 Task: Check the average views per listing of fence in the last 5 years.
Action: Mouse moved to (938, 227)
Screenshot: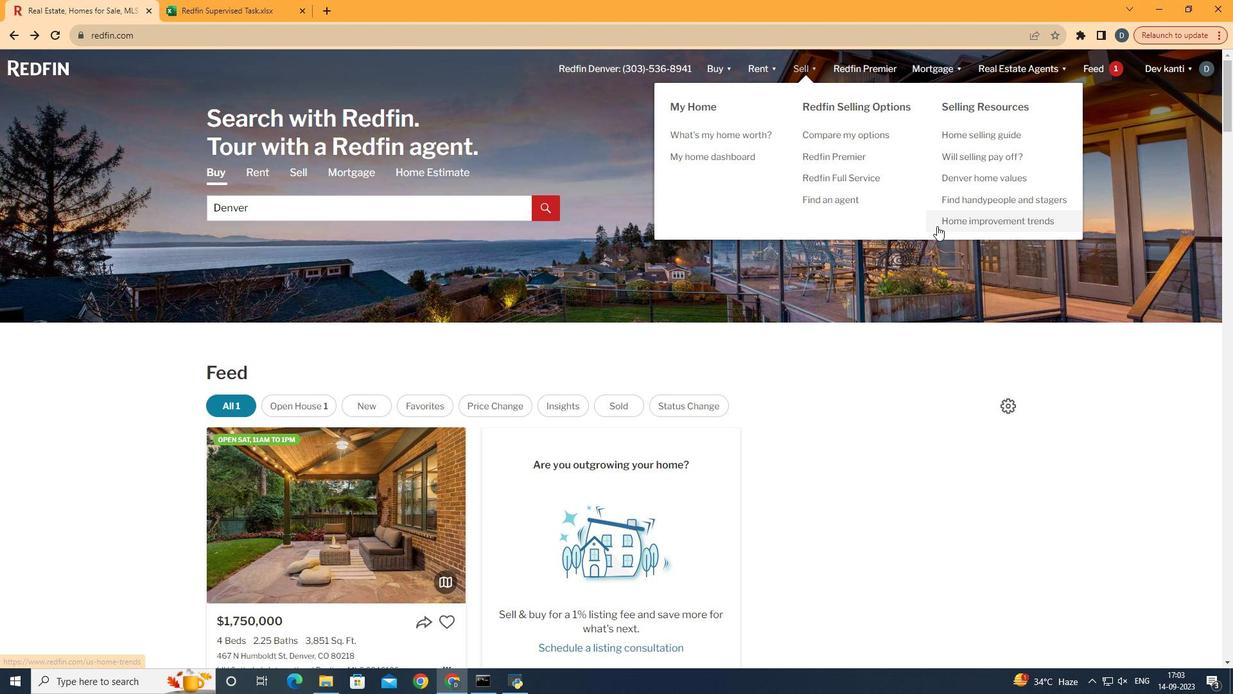 
Action: Mouse pressed left at (938, 227)
Screenshot: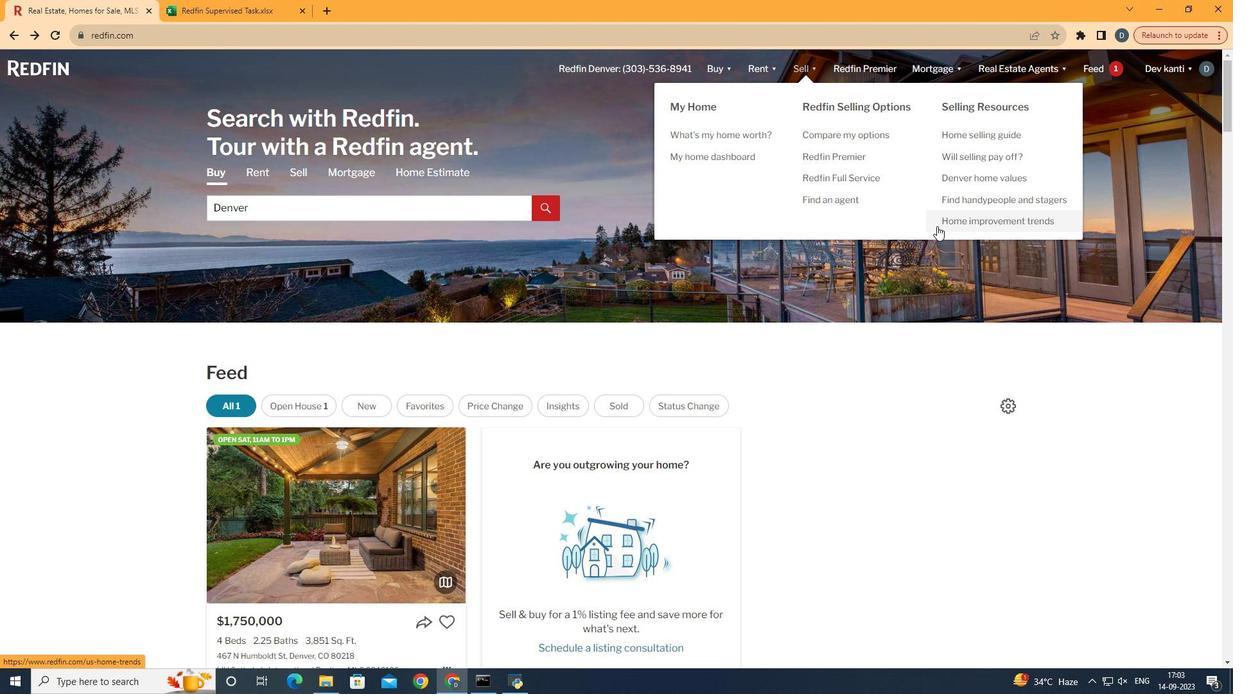 
Action: Mouse moved to (294, 245)
Screenshot: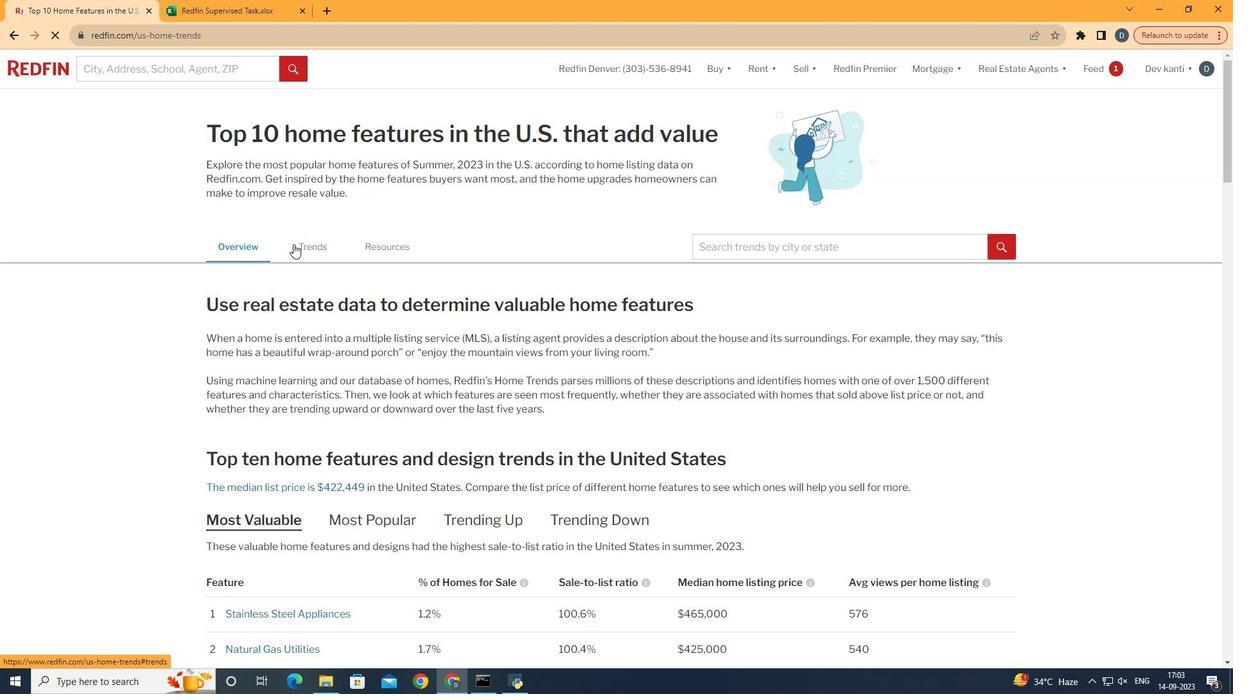 
Action: Mouse pressed left at (294, 245)
Screenshot: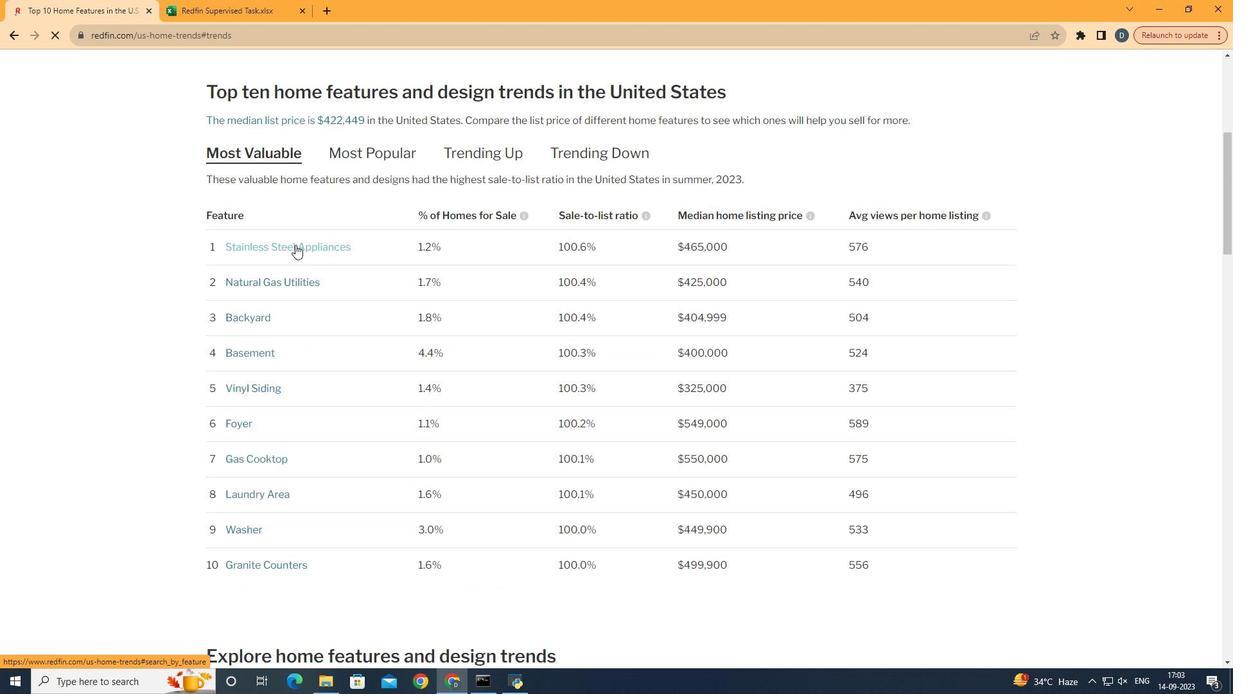 
Action: Mouse moved to (439, 343)
Screenshot: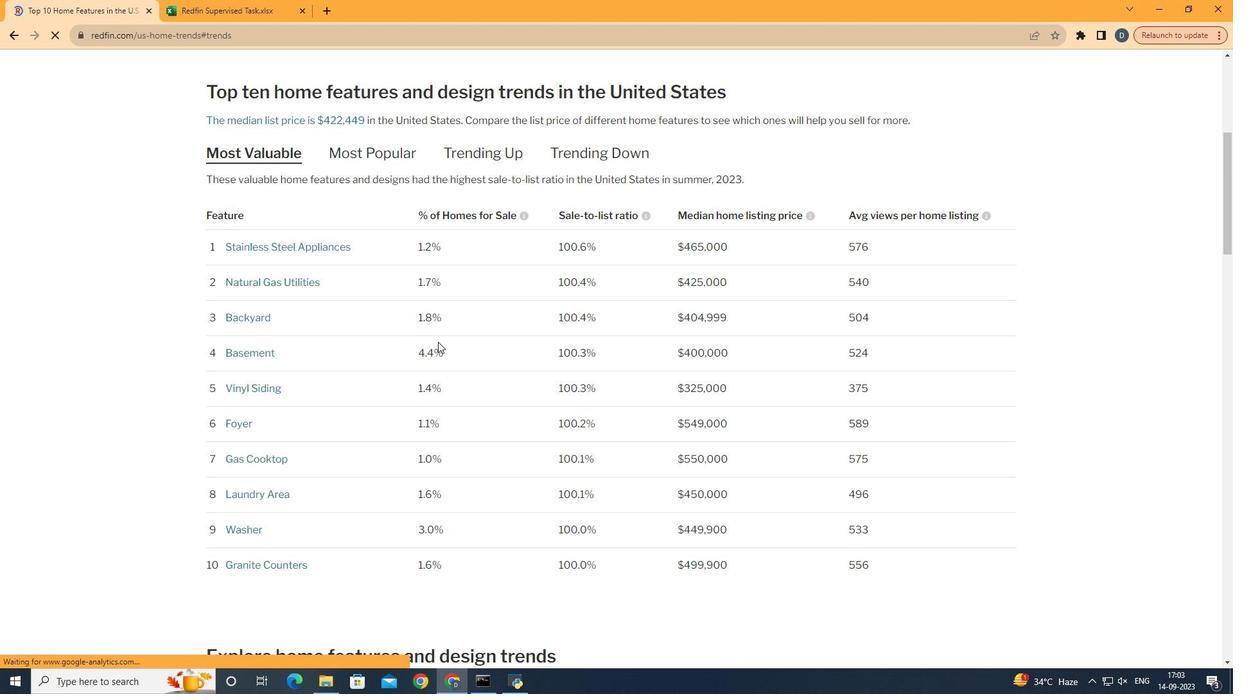 
Action: Mouse scrolled (439, 342) with delta (0, 0)
Screenshot: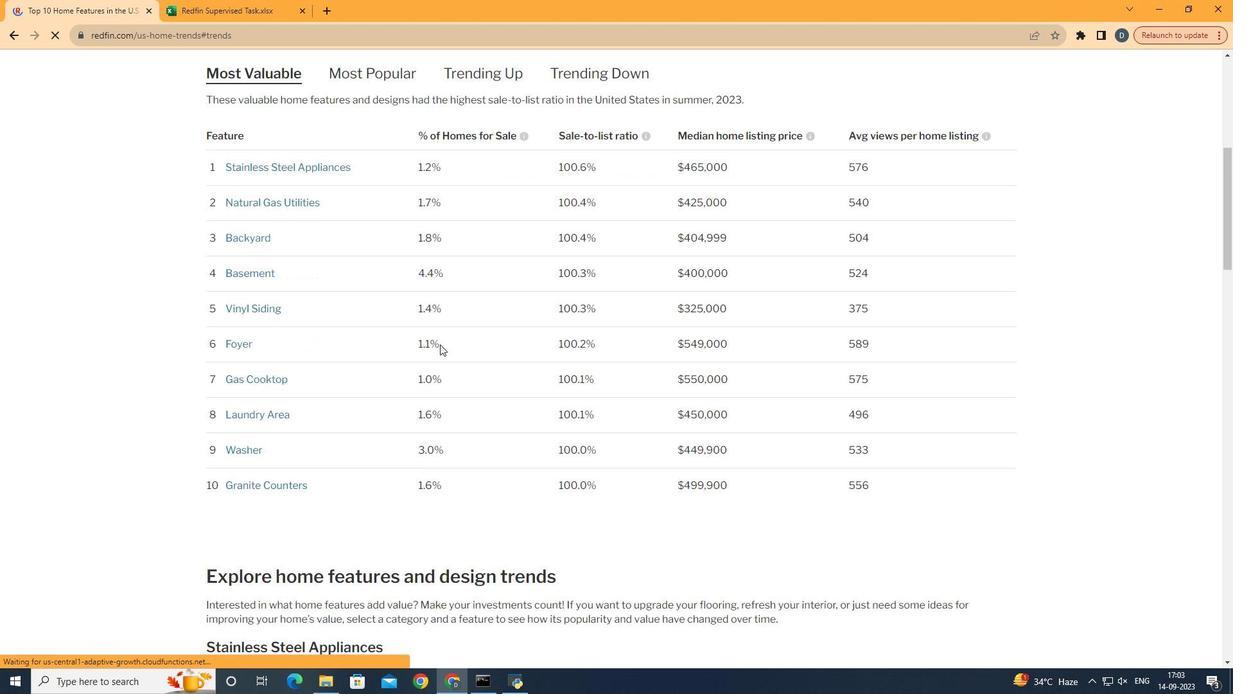 
Action: Mouse moved to (440, 343)
Screenshot: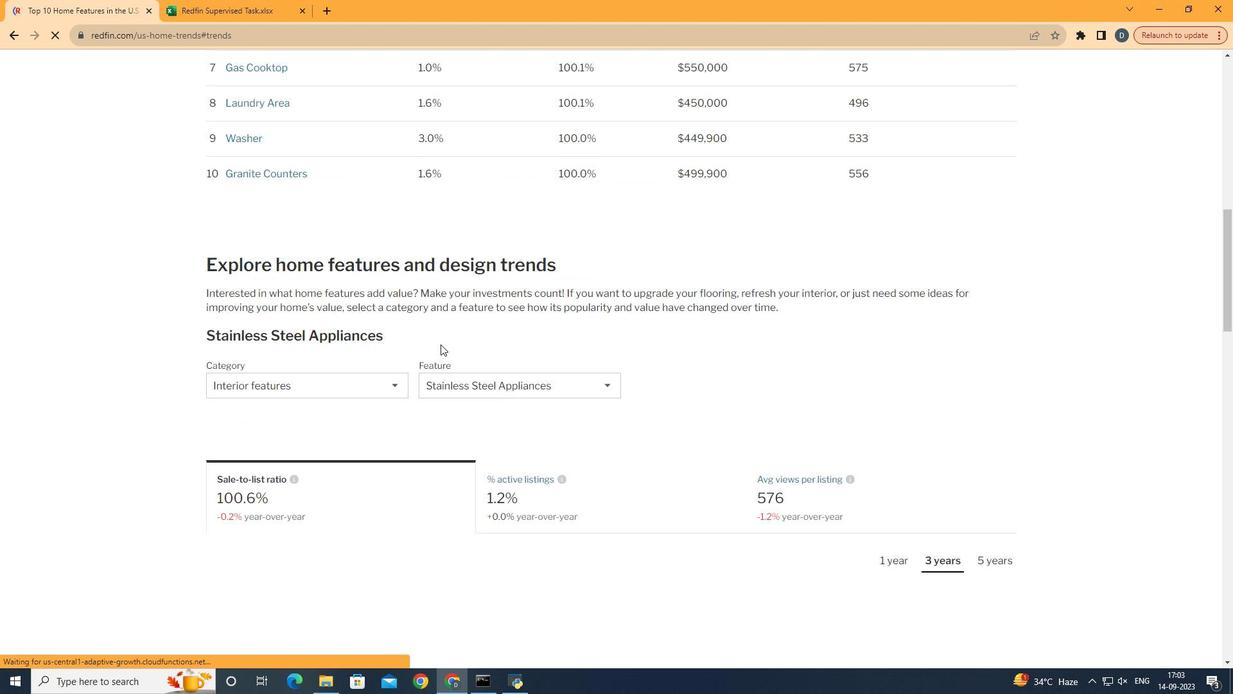 
Action: Mouse scrolled (440, 343) with delta (0, 0)
Screenshot: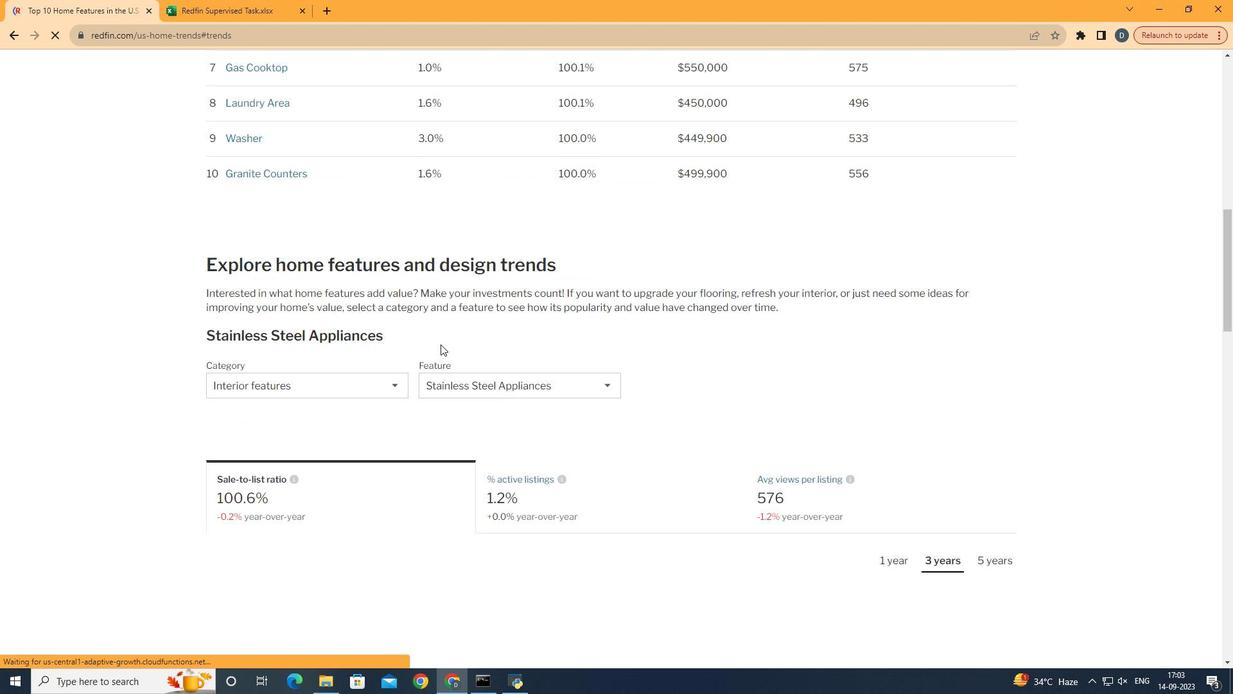 
Action: Mouse moved to (440, 345)
Screenshot: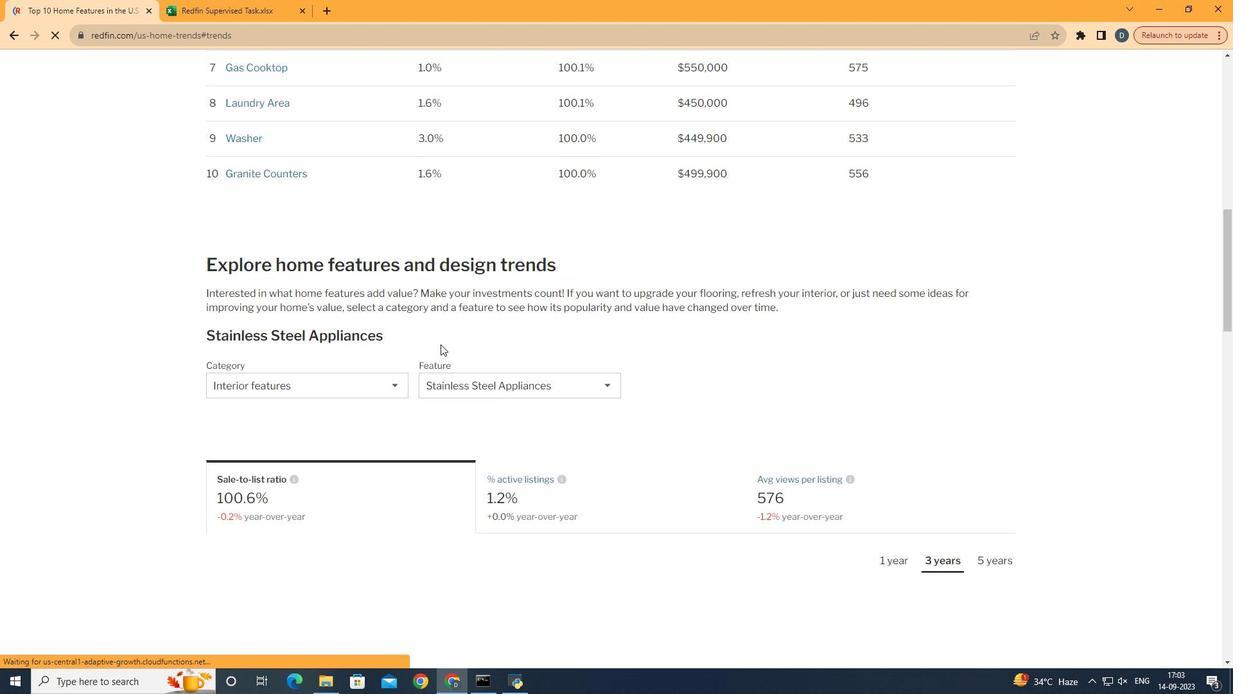 
Action: Mouse scrolled (440, 345) with delta (0, 0)
Screenshot: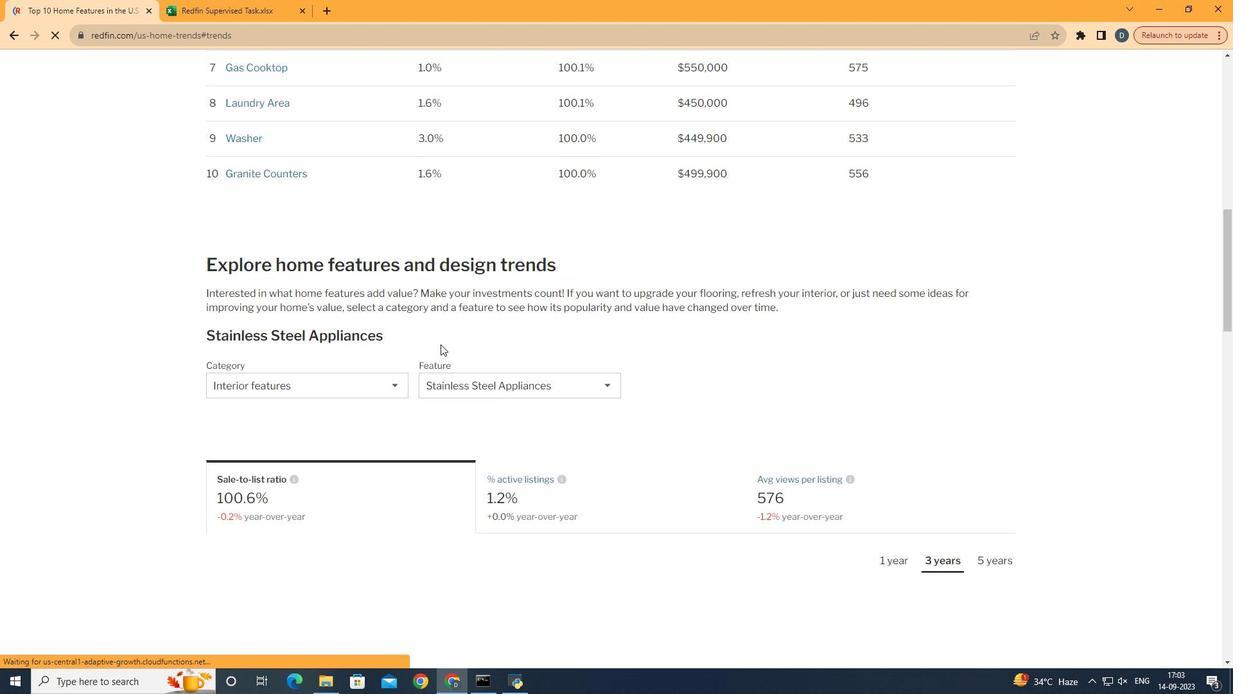 
Action: Mouse scrolled (440, 345) with delta (0, 0)
Screenshot: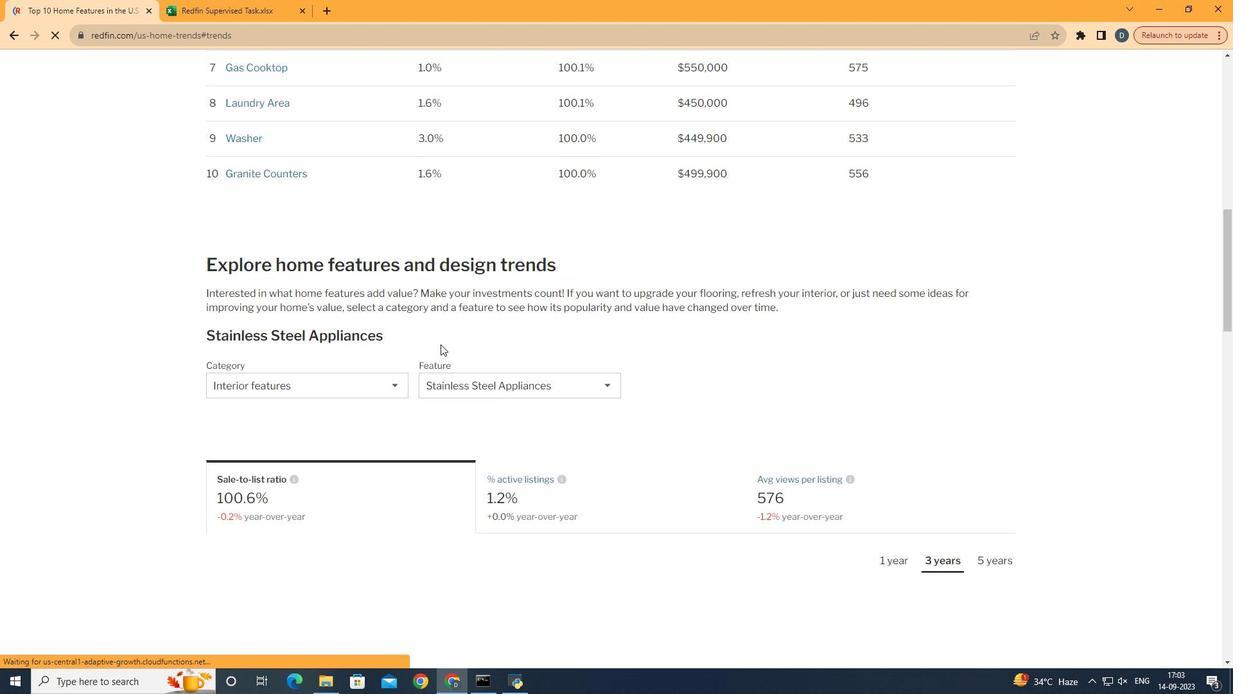 
Action: Mouse scrolled (440, 345) with delta (0, 0)
Screenshot: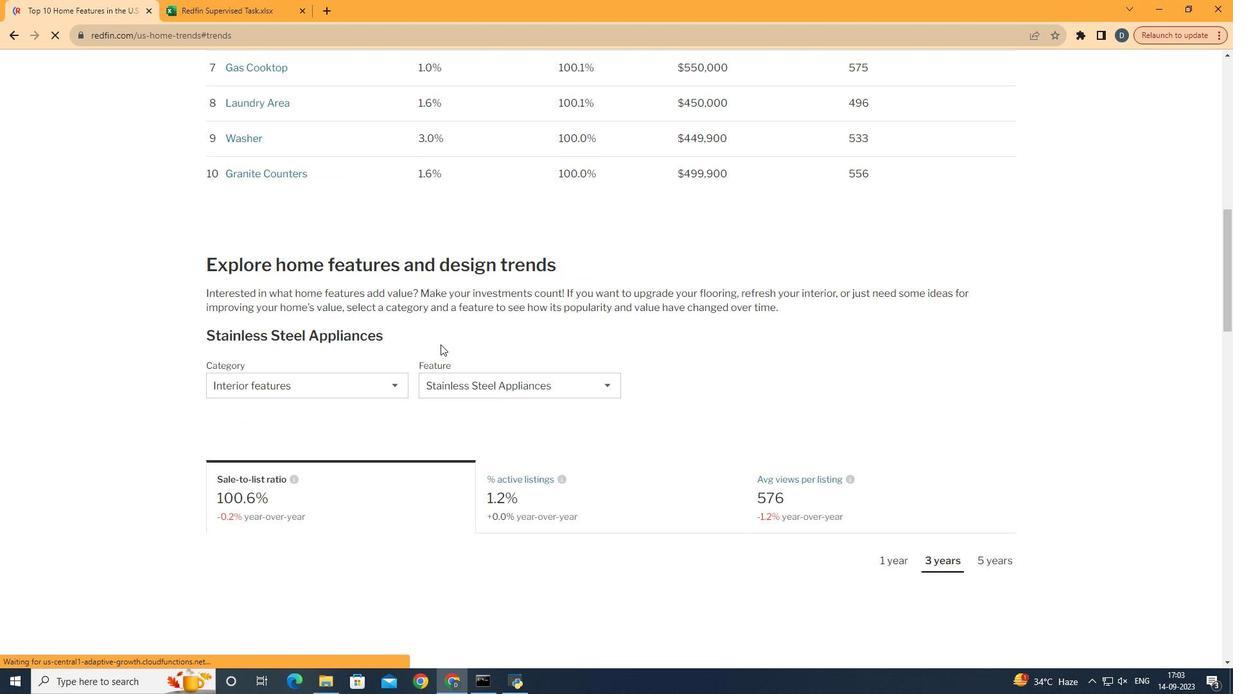 
Action: Mouse scrolled (440, 345) with delta (0, 0)
Screenshot: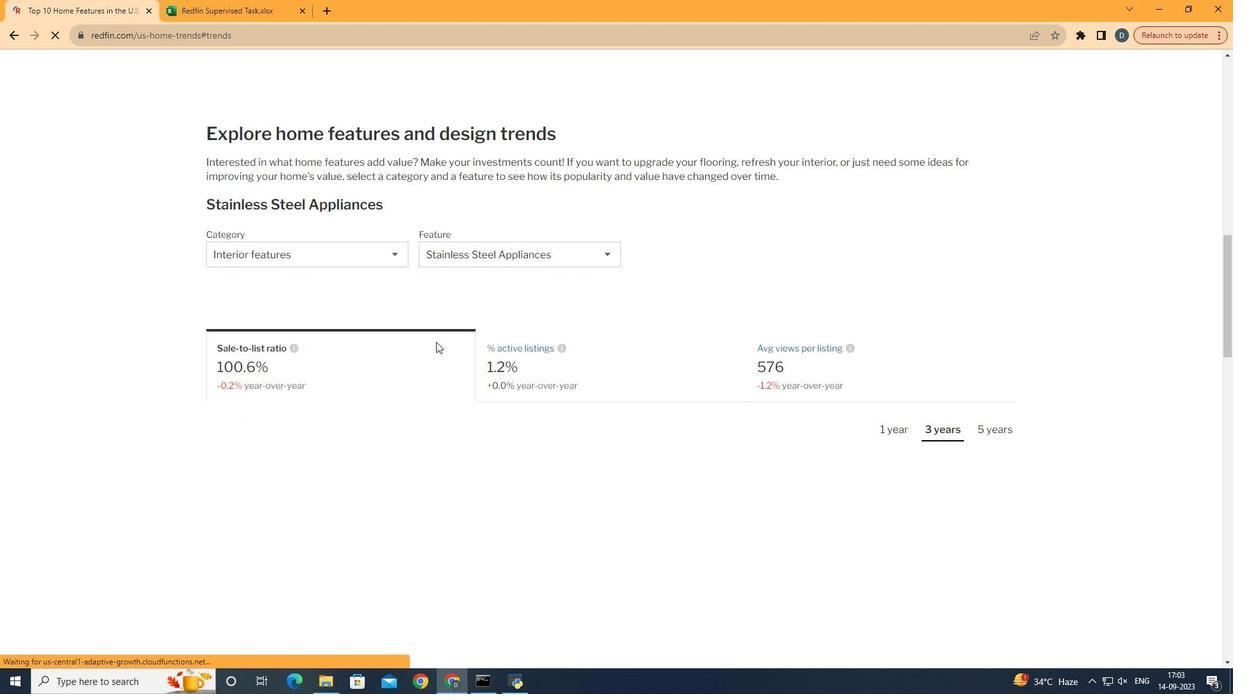 
Action: Mouse scrolled (440, 345) with delta (0, 0)
Screenshot: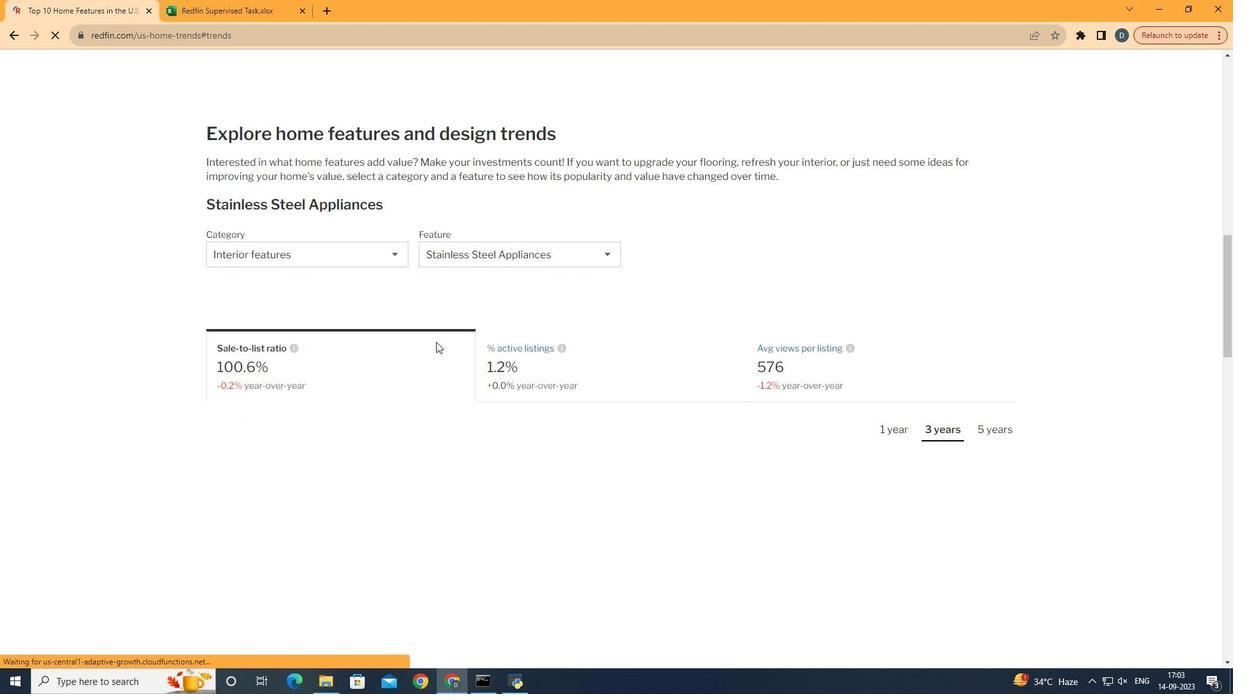 
Action: Mouse scrolled (440, 345) with delta (0, 0)
Screenshot: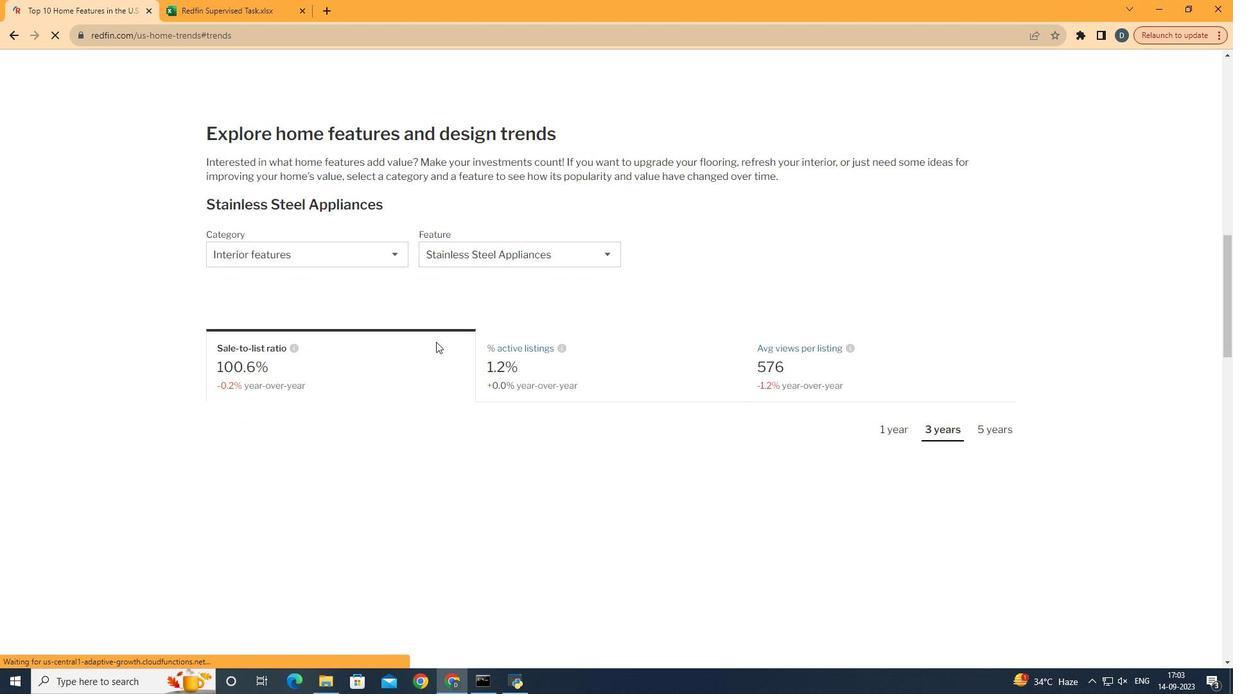 
Action: Mouse moved to (442, 345)
Screenshot: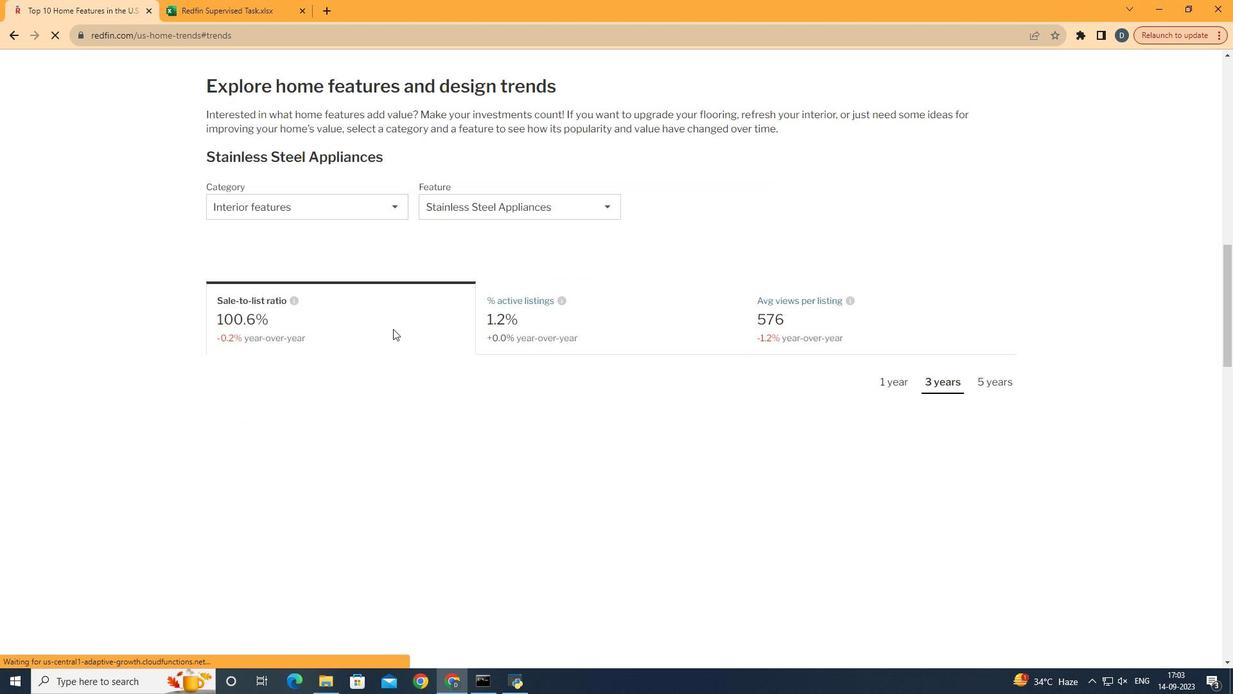 
Action: Mouse scrolled (442, 345) with delta (0, 0)
Screenshot: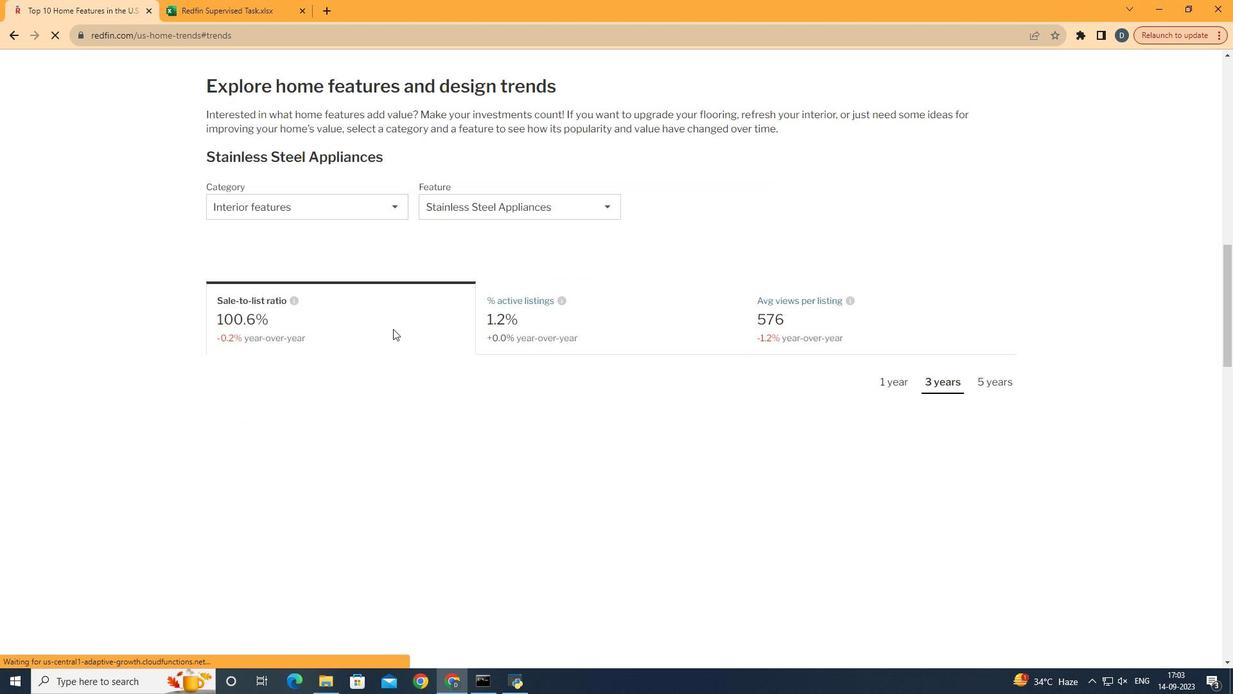 
Action: Mouse moved to (377, 247)
Screenshot: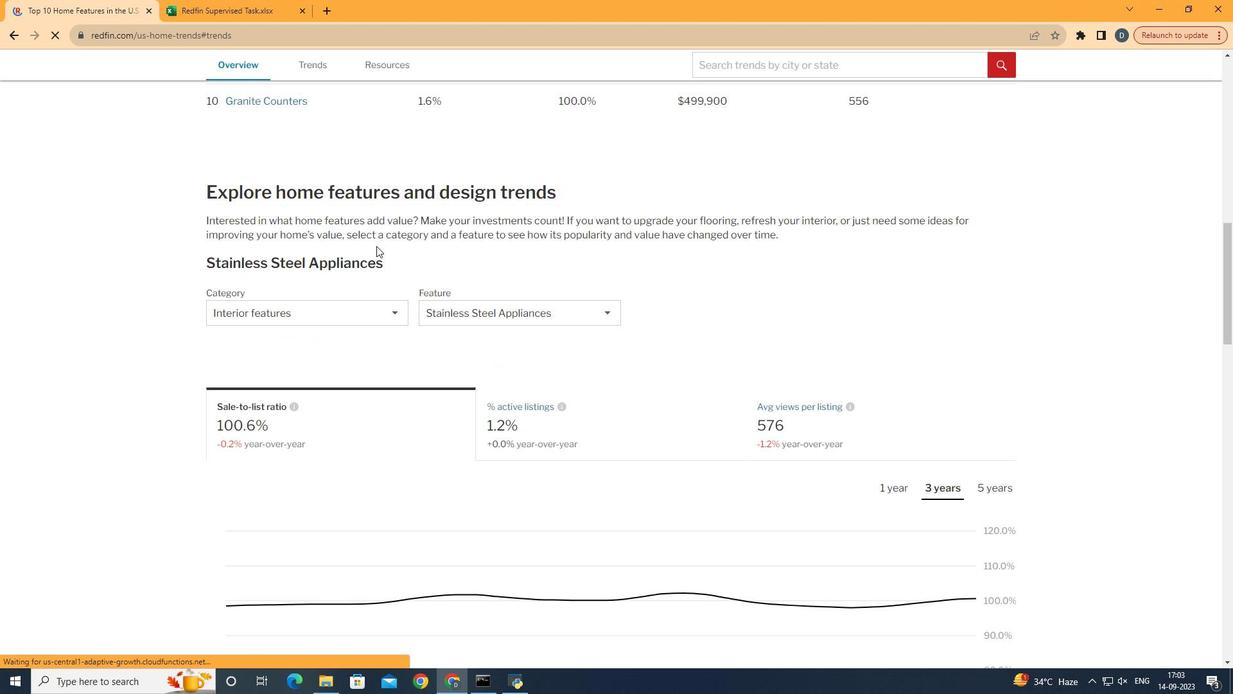 
Action: Mouse scrolled (377, 246) with delta (0, 0)
Screenshot: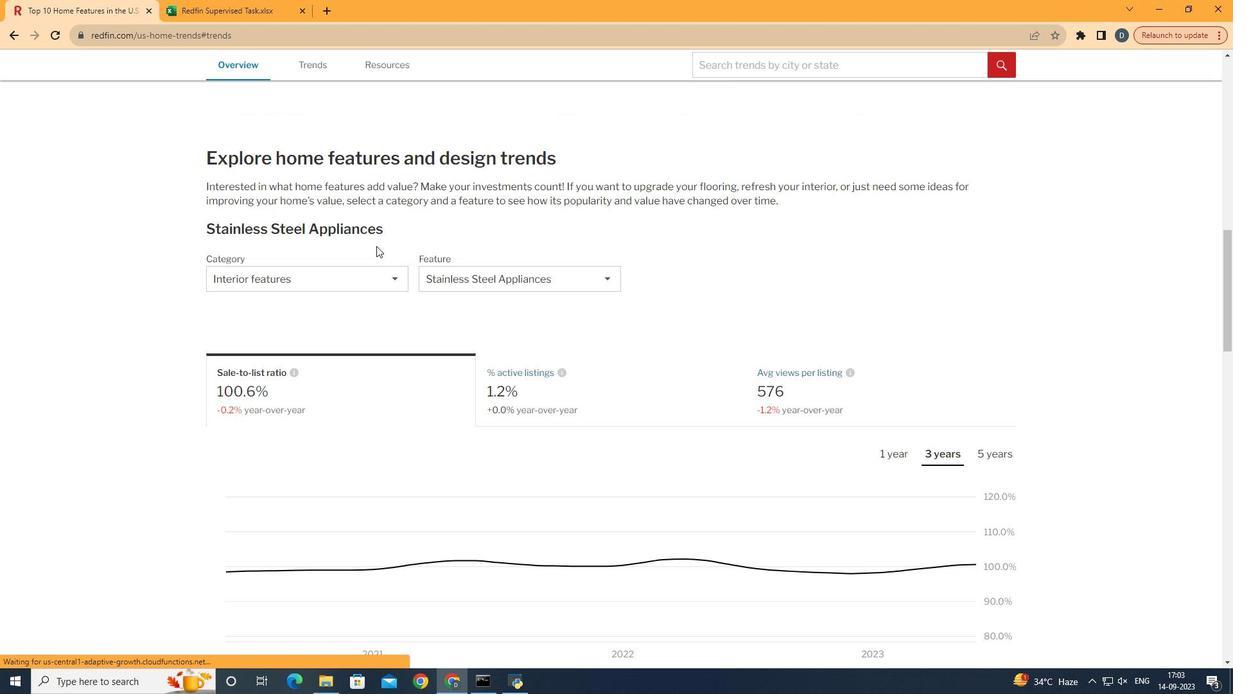 
Action: Mouse scrolled (377, 246) with delta (0, 0)
Screenshot: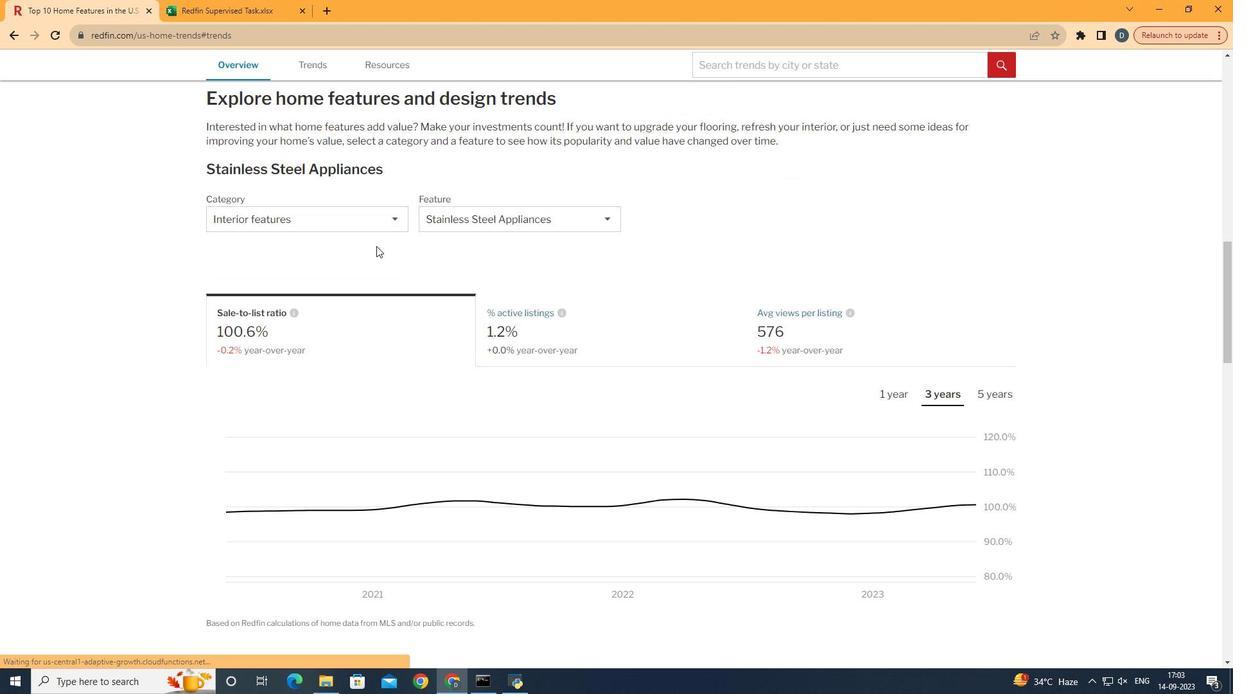 
Action: Mouse moved to (374, 260)
Screenshot: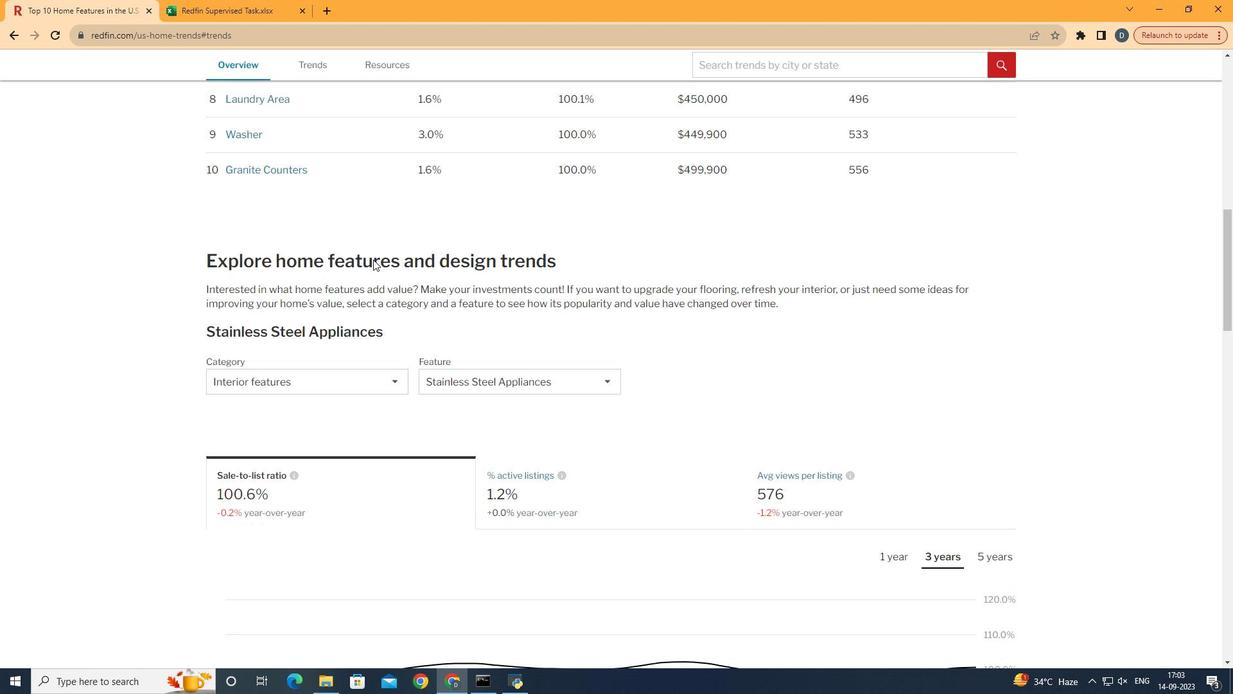 
Action: Mouse scrolled (374, 260) with delta (0, 0)
Screenshot: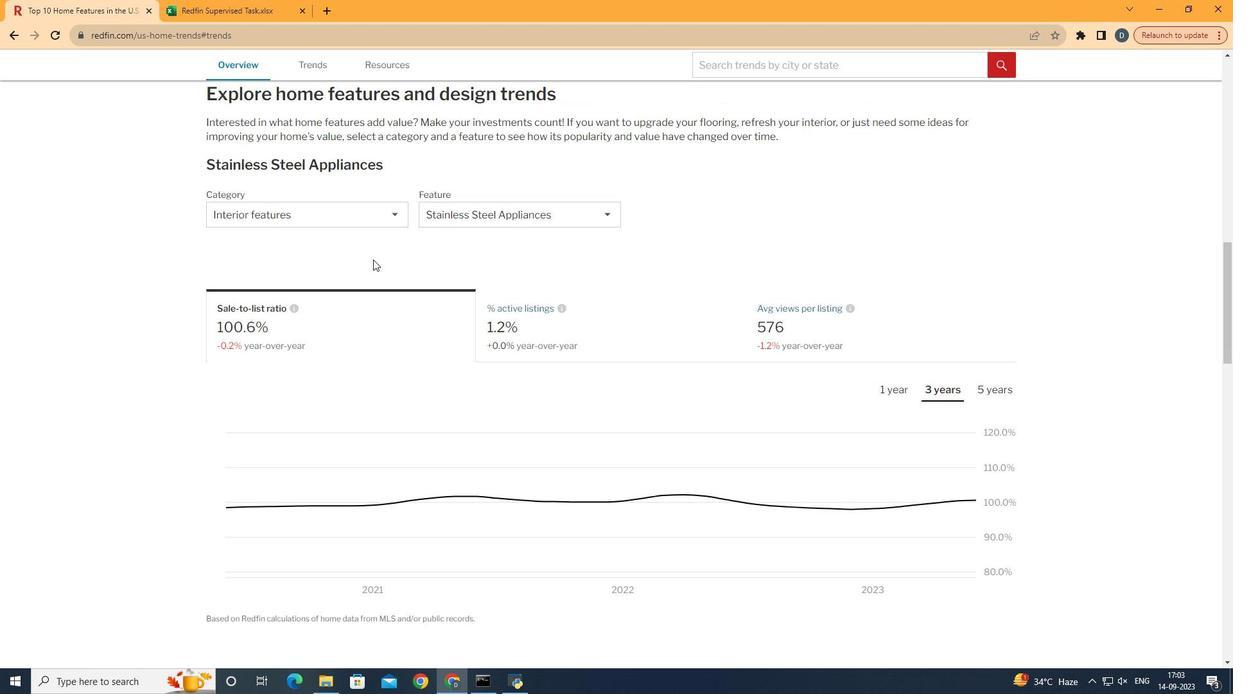 
Action: Mouse scrolled (374, 260) with delta (0, 0)
Screenshot: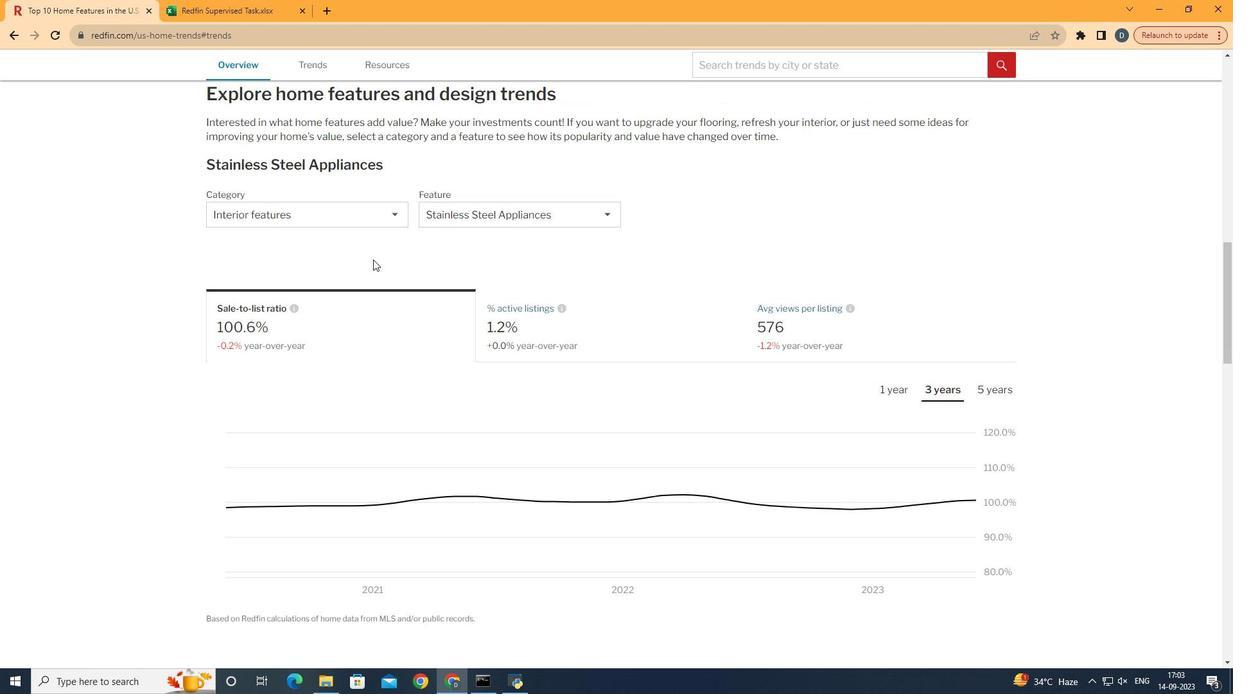 
Action: Mouse scrolled (374, 260) with delta (0, 0)
Screenshot: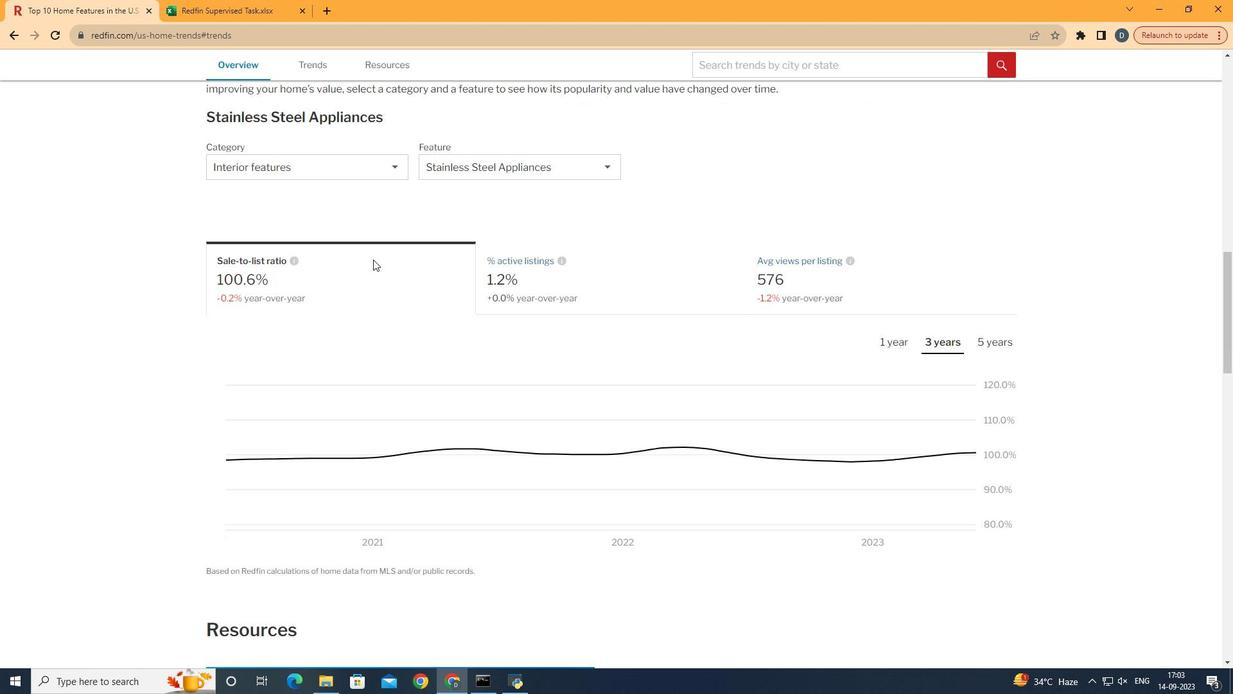 
Action: Mouse scrolled (374, 260) with delta (0, 0)
Screenshot: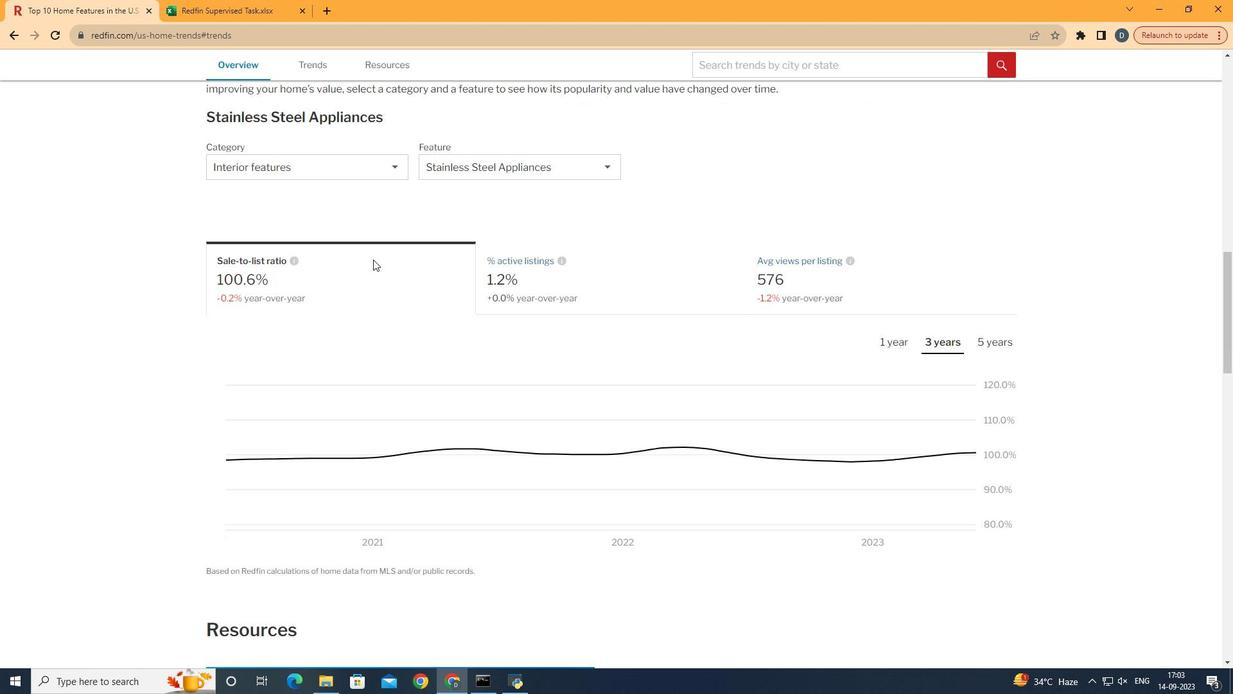 
Action: Mouse moved to (398, 180)
Screenshot: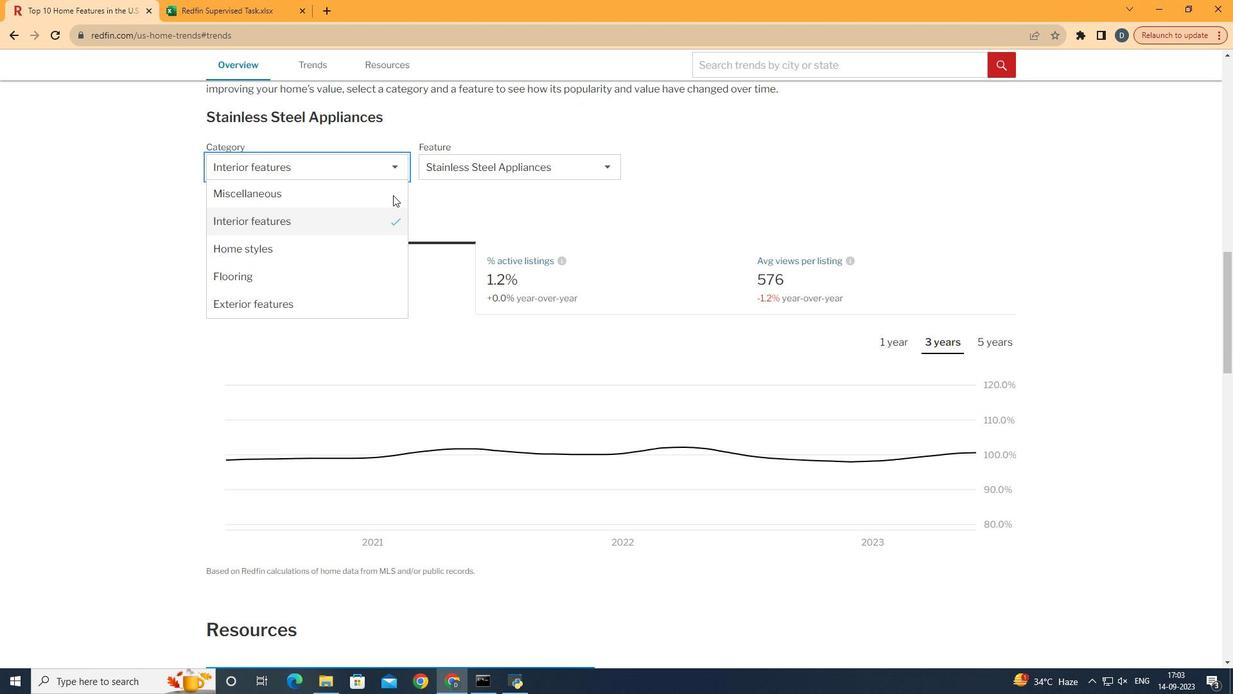 
Action: Mouse pressed left at (398, 180)
Screenshot: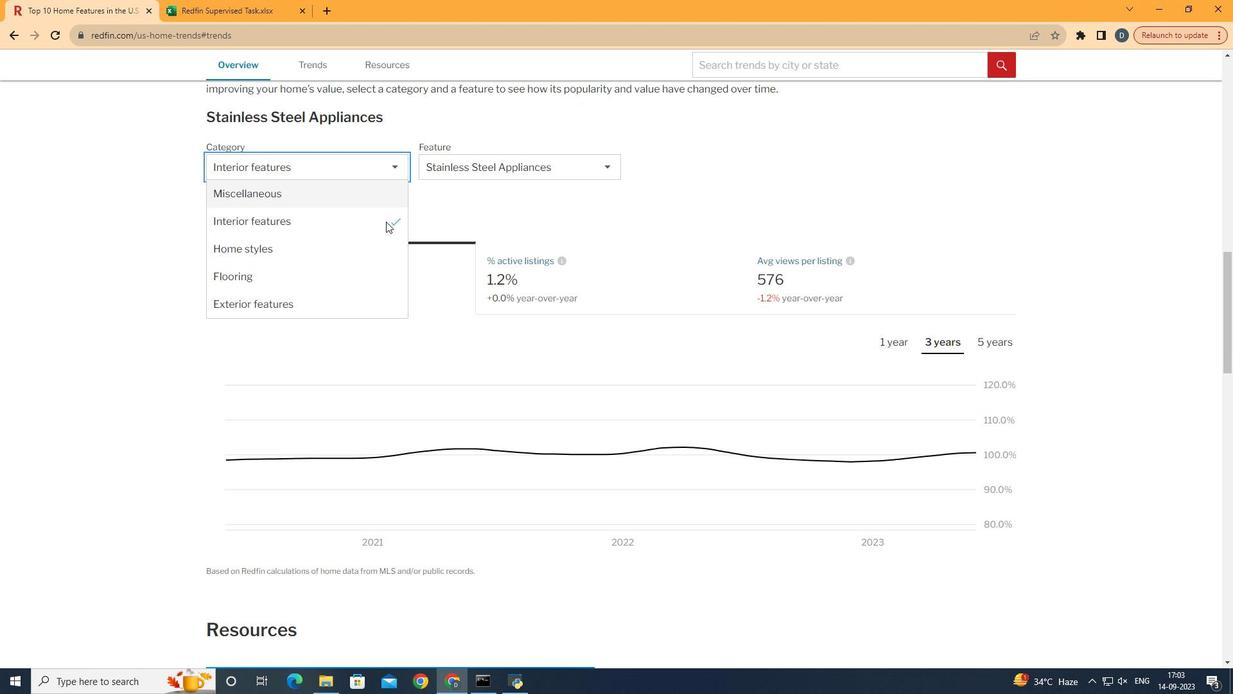 
Action: Mouse moved to (358, 308)
Screenshot: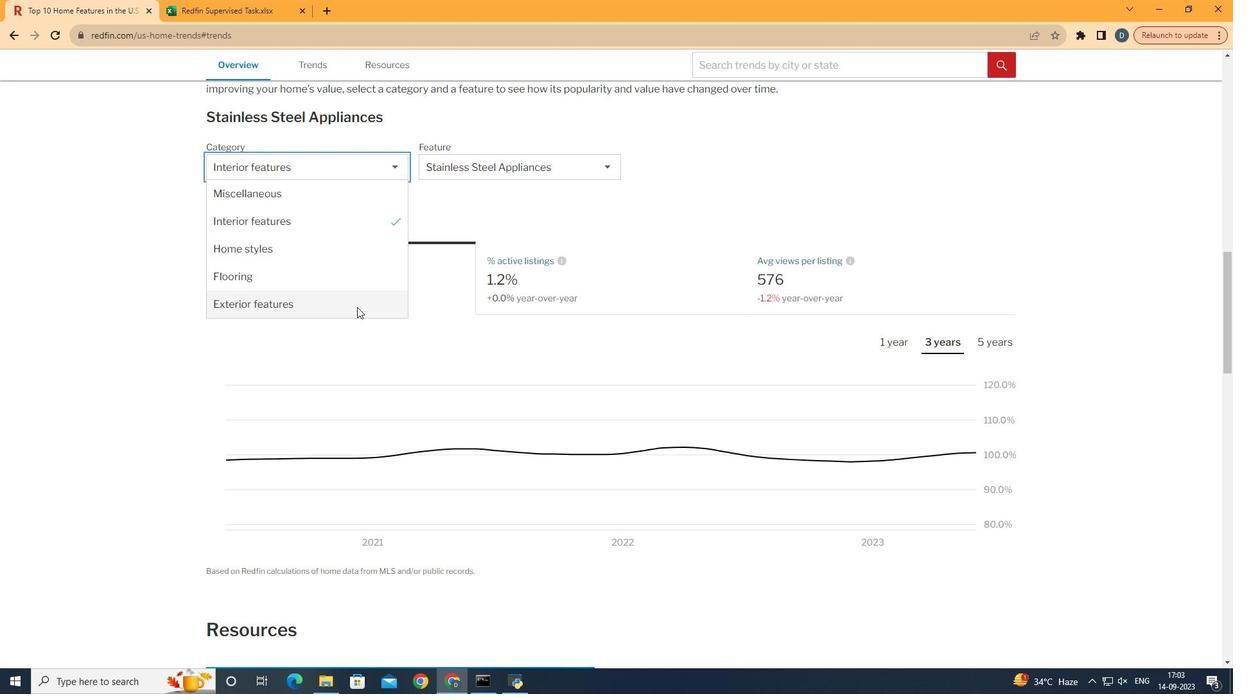 
Action: Mouse pressed left at (358, 308)
Screenshot: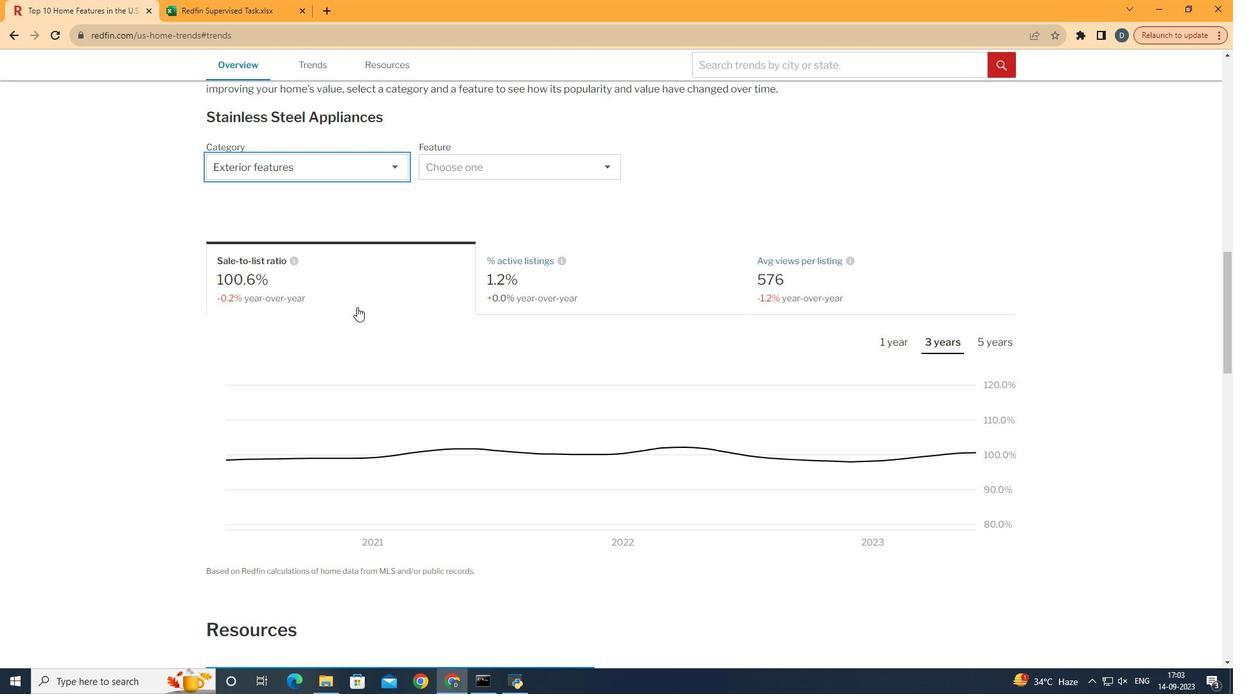 
Action: Mouse moved to (552, 155)
Screenshot: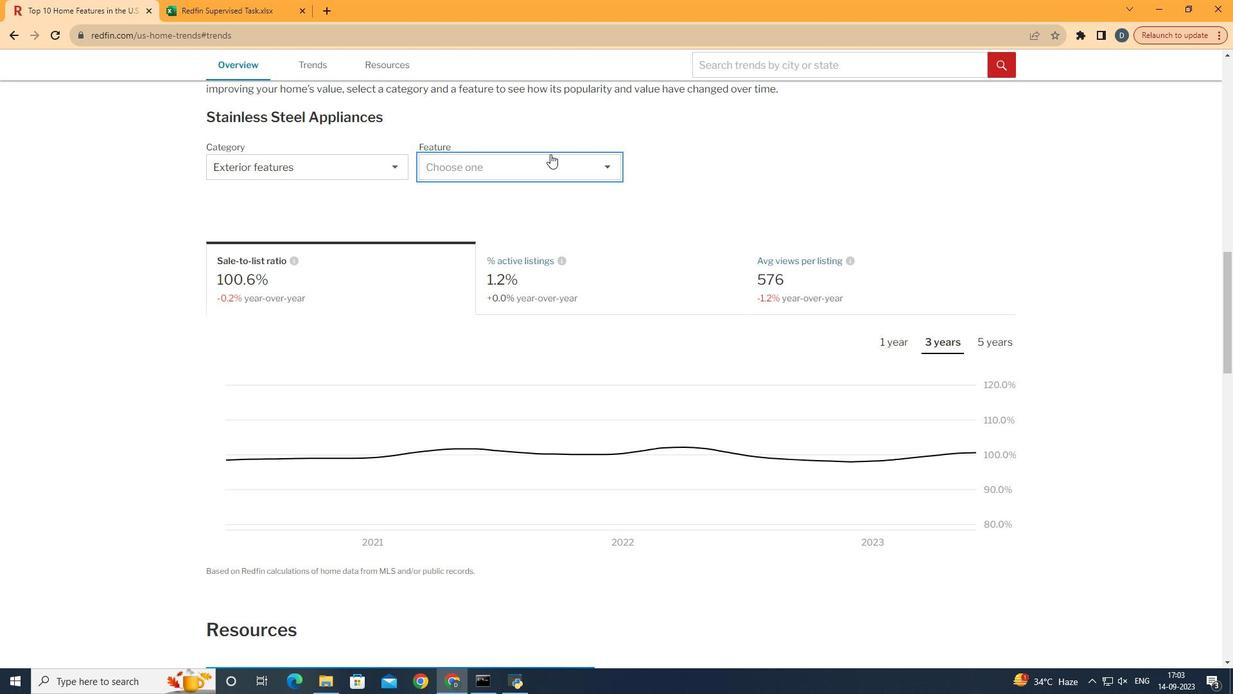 
Action: Mouse pressed left at (552, 155)
Screenshot: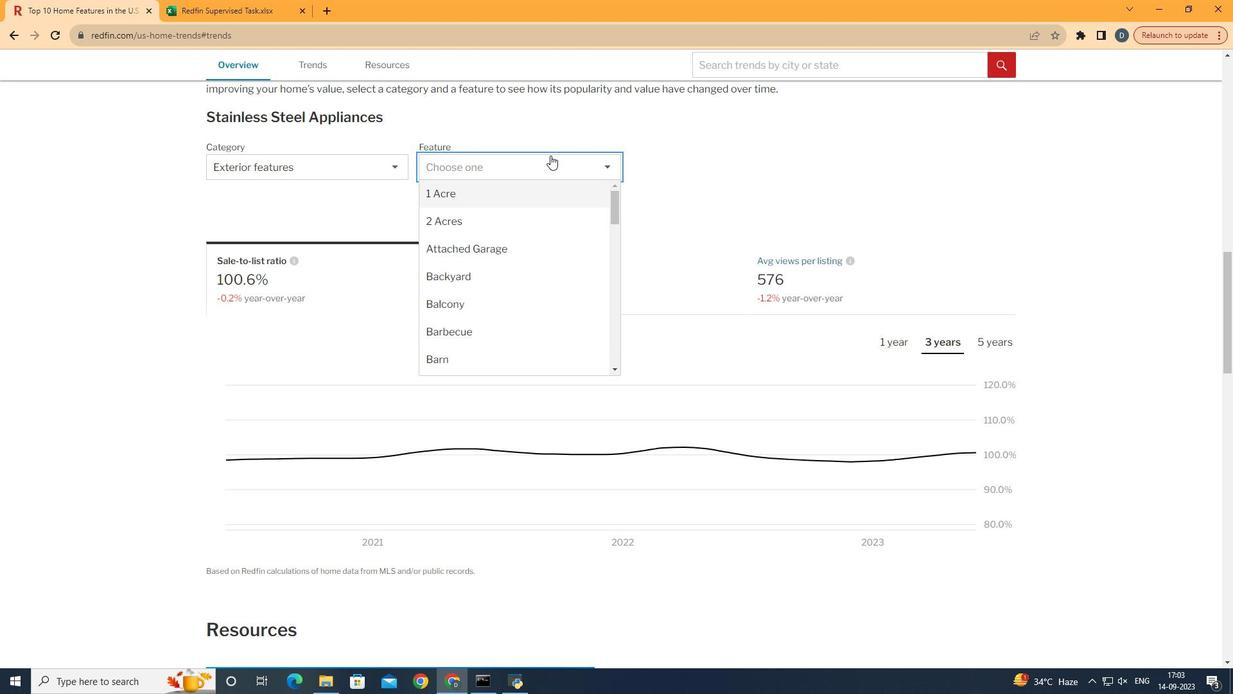 
Action: Mouse moved to (506, 327)
Screenshot: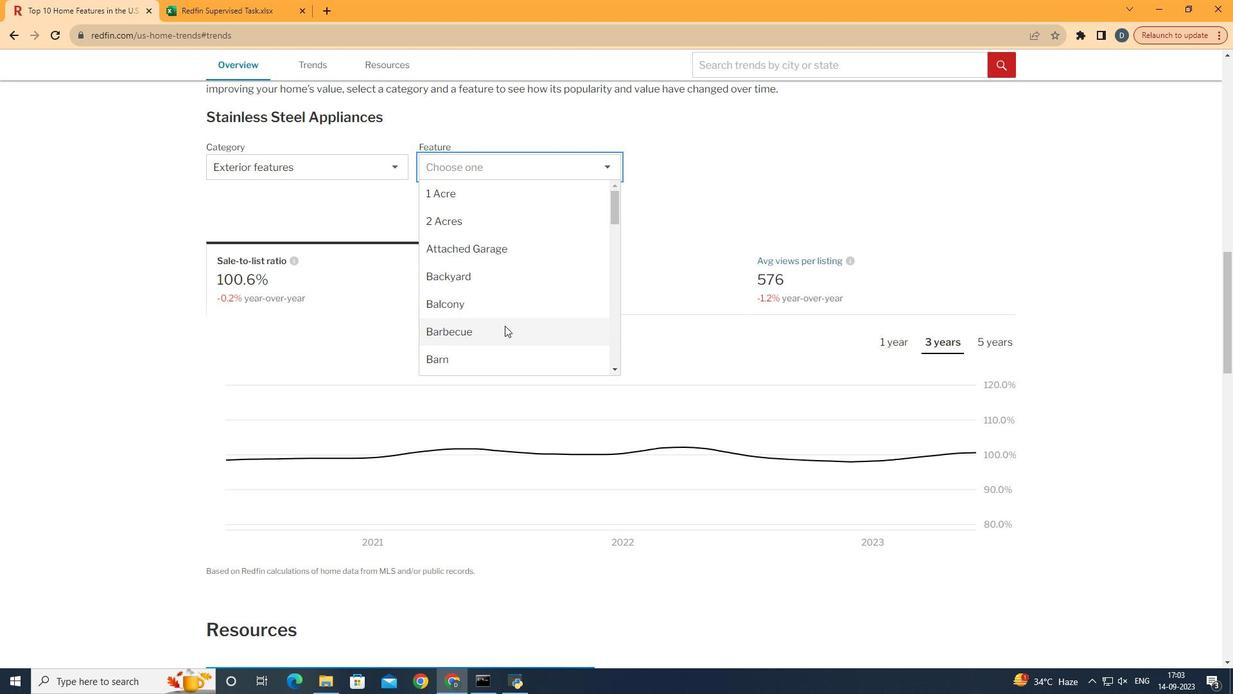 
Action: Mouse scrolled (506, 326) with delta (0, 0)
Screenshot: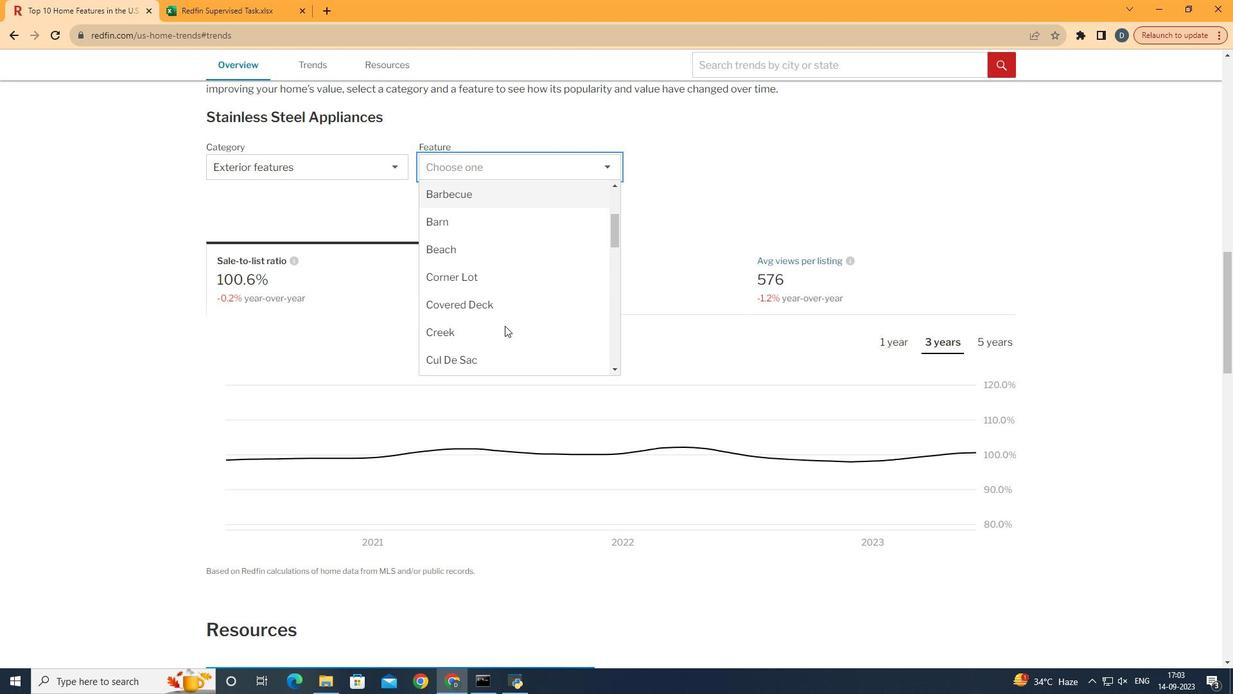 
Action: Mouse scrolled (506, 326) with delta (0, 0)
Screenshot: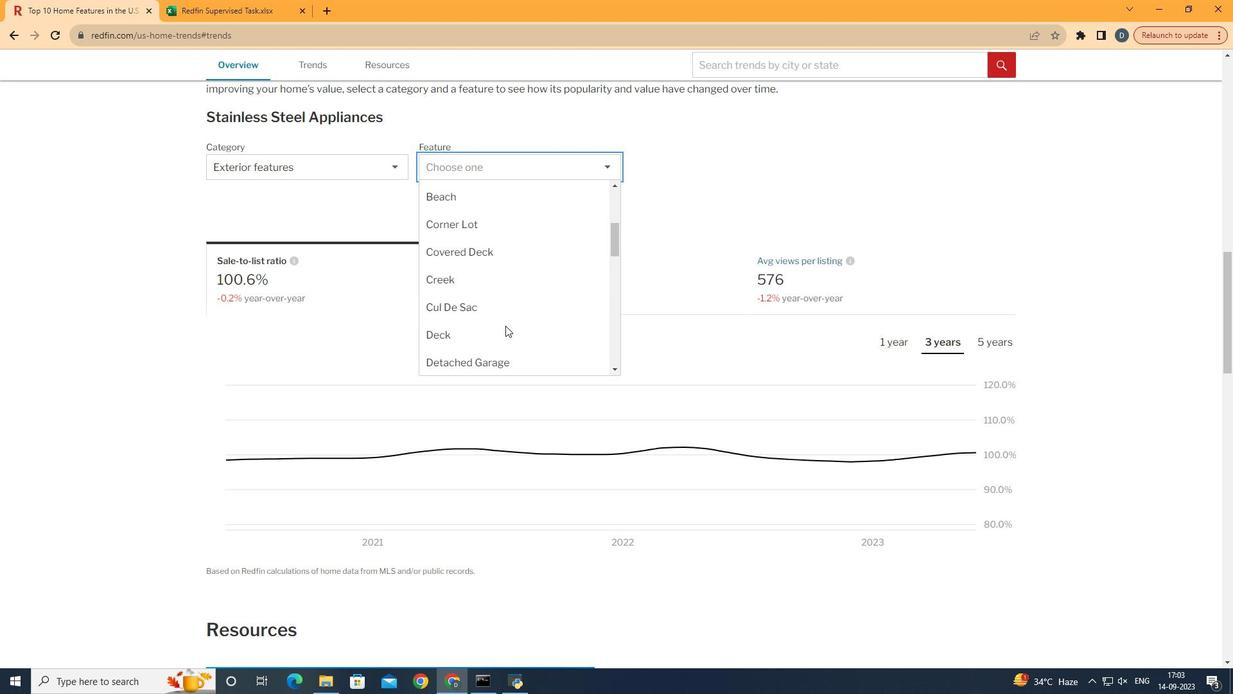 
Action: Mouse scrolled (506, 326) with delta (0, 0)
Screenshot: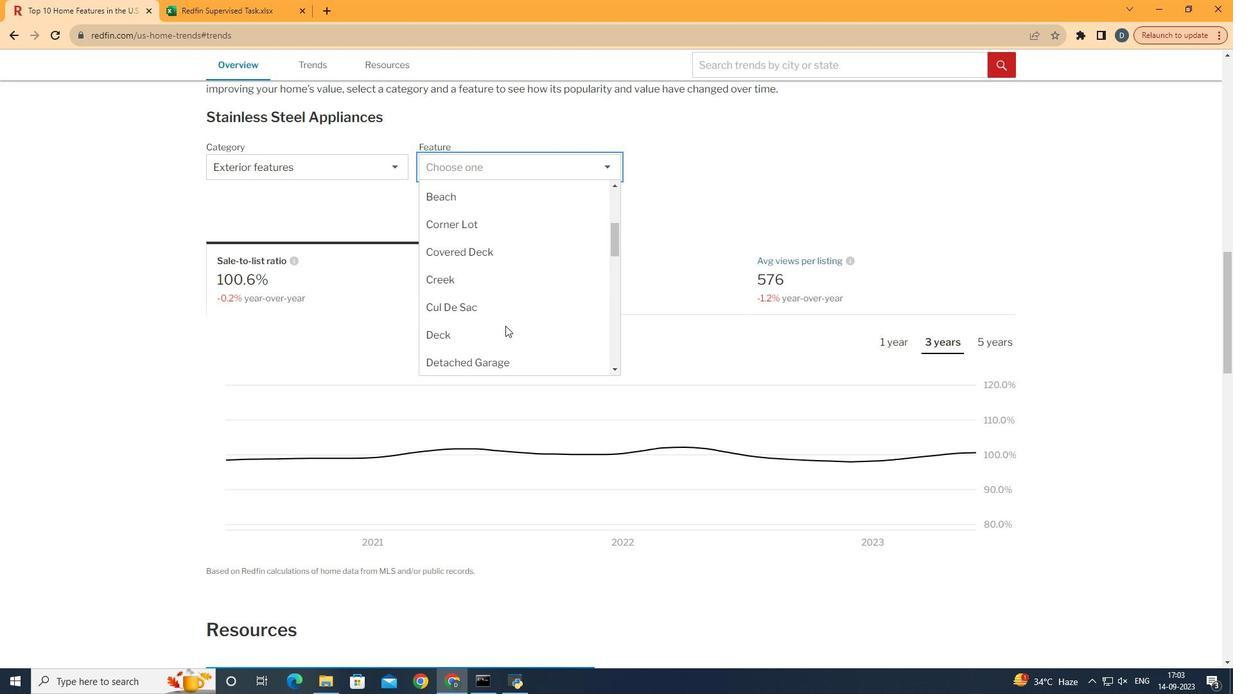 
Action: Mouse moved to (534, 271)
Screenshot: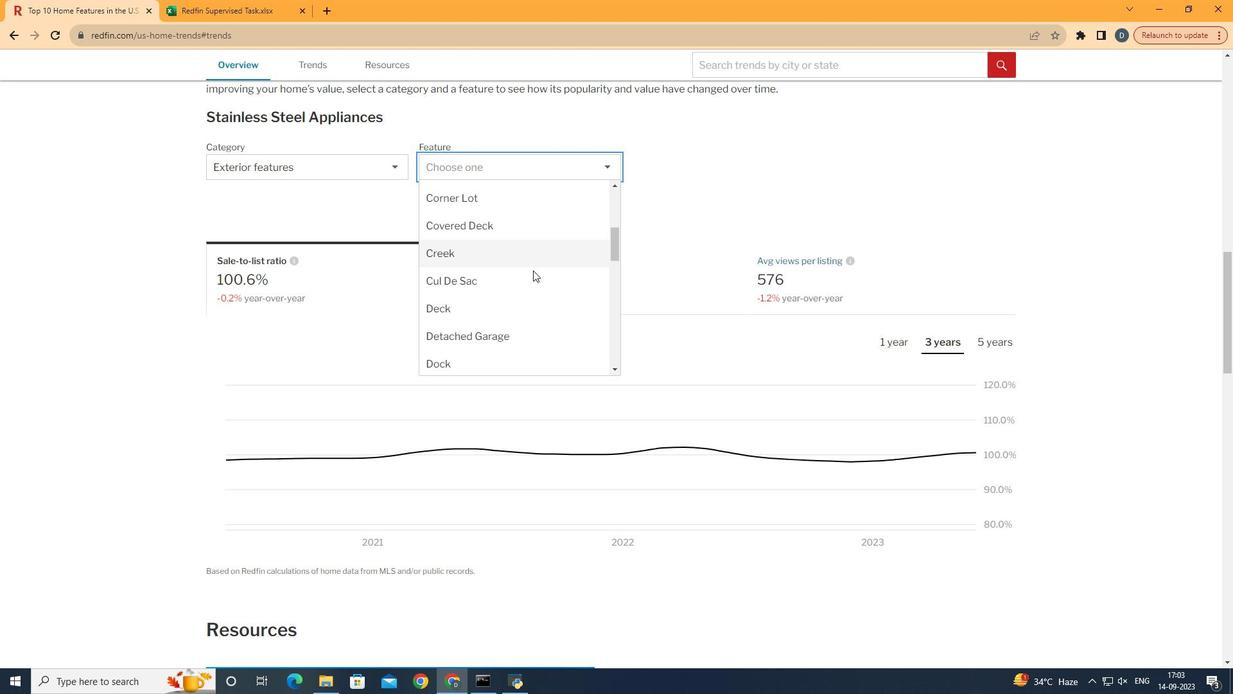 
Action: Mouse scrolled (534, 271) with delta (0, 0)
Screenshot: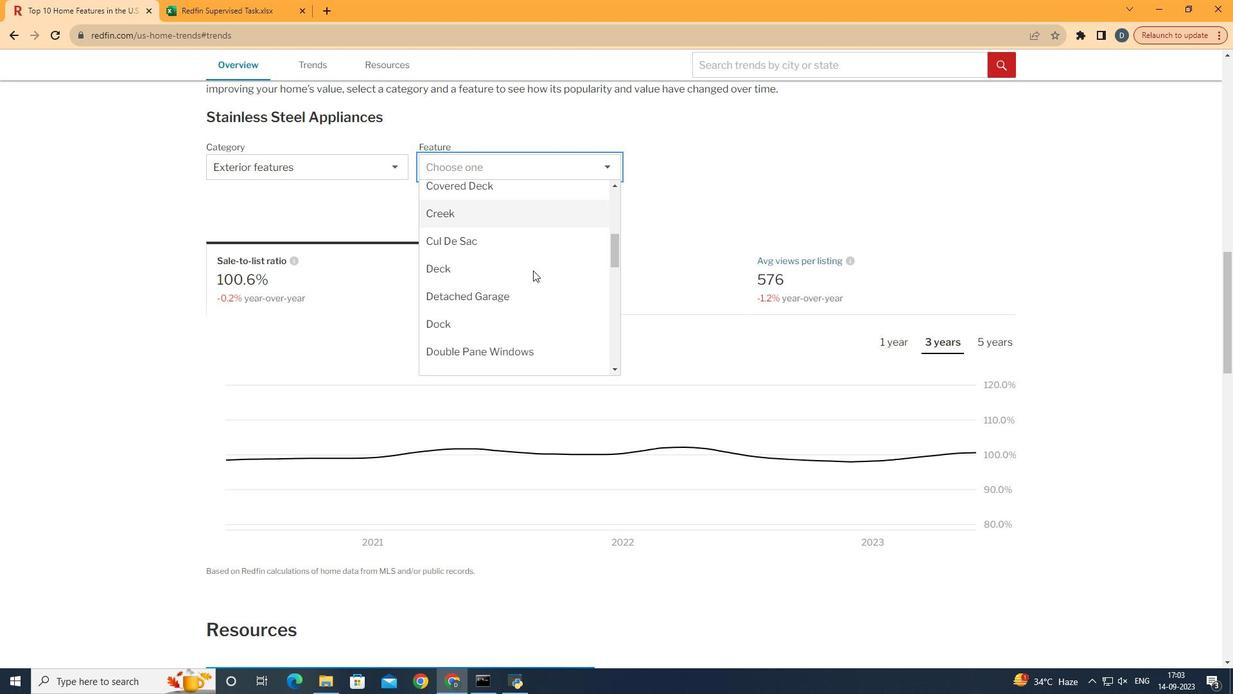
Action: Mouse scrolled (534, 271) with delta (0, 0)
Screenshot: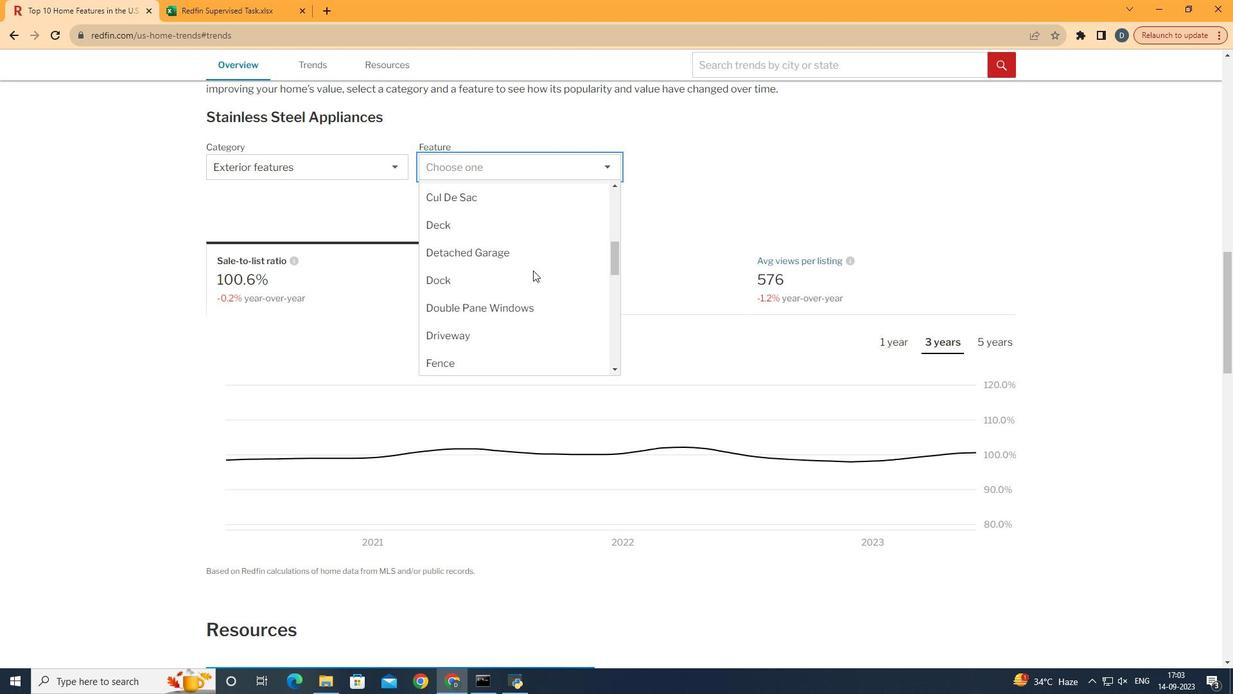 
Action: Mouse moved to (514, 293)
Screenshot: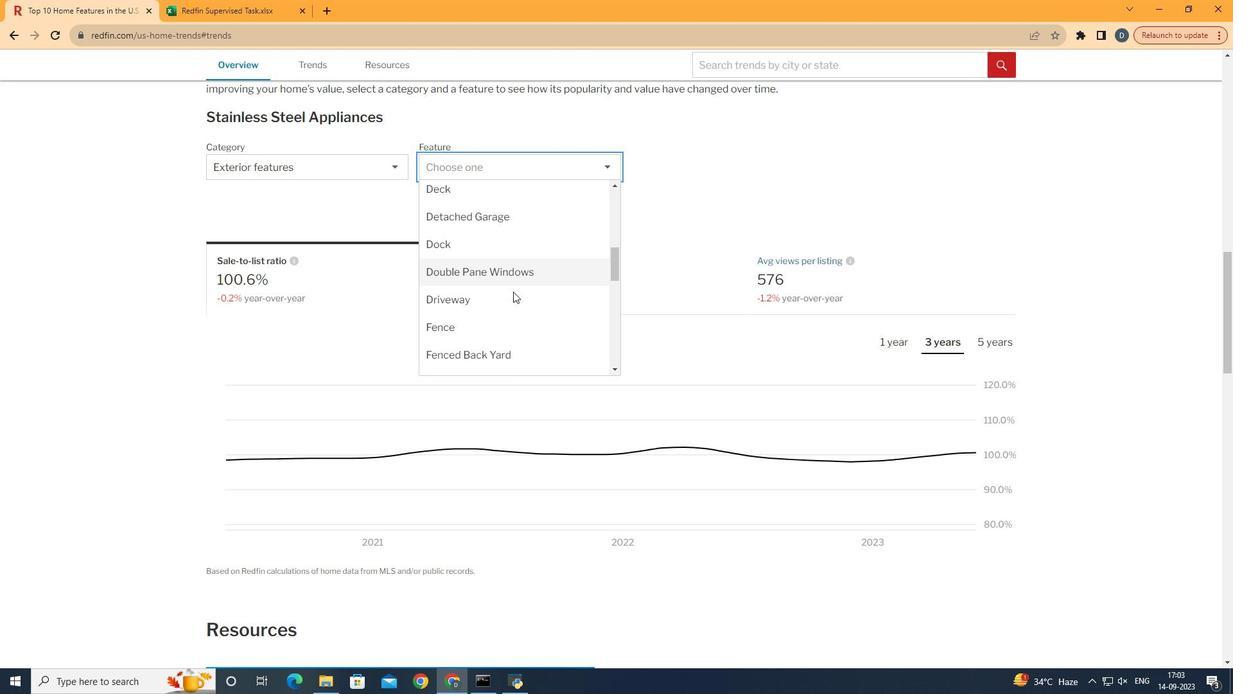 
Action: Mouse scrolled (514, 292) with delta (0, 0)
Screenshot: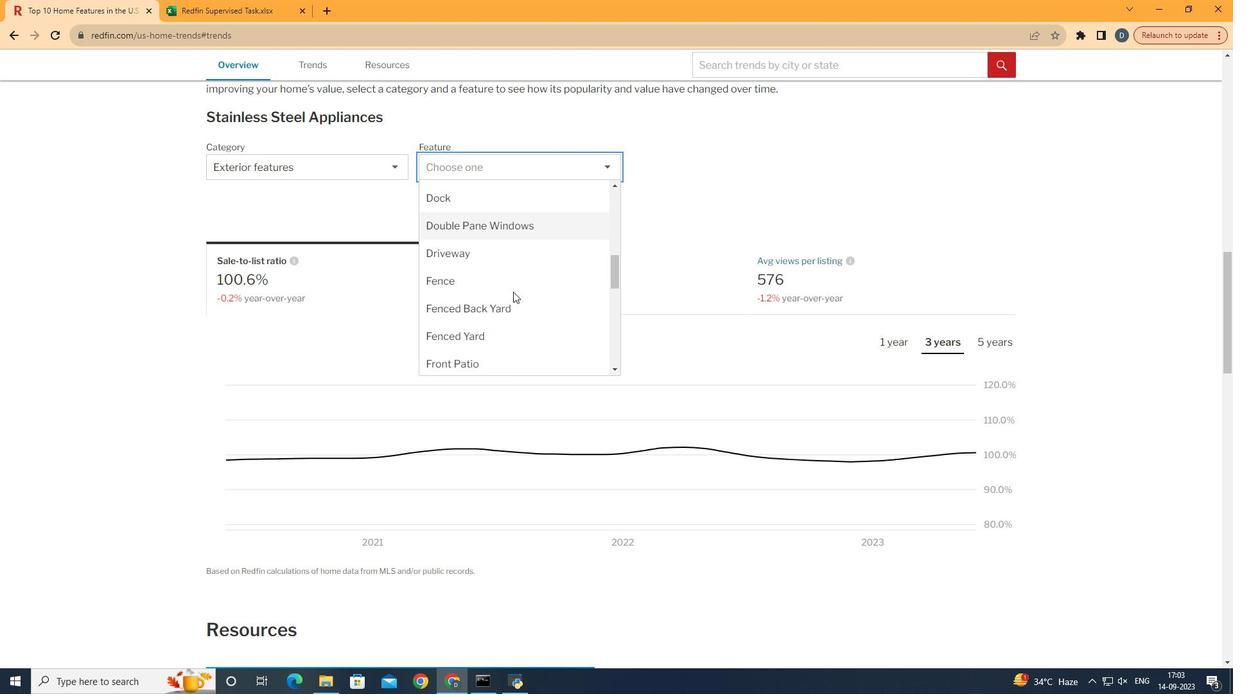 
Action: Mouse moved to (521, 287)
Screenshot: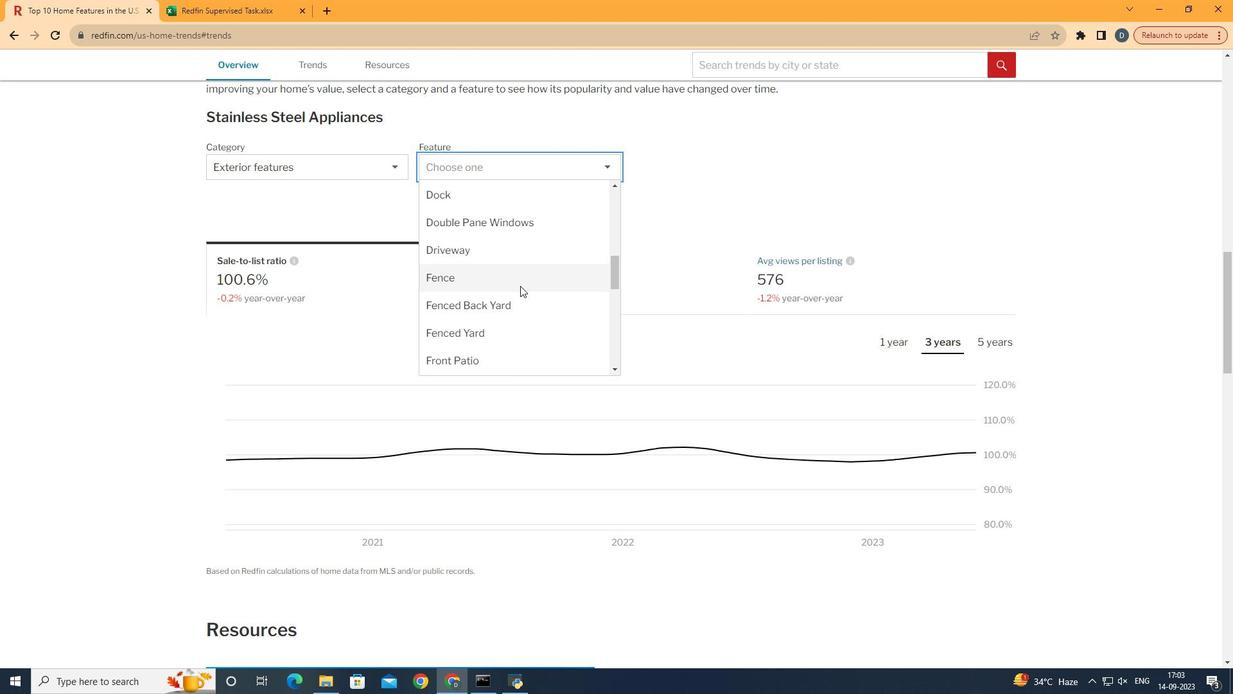 
Action: Mouse pressed left at (521, 287)
Screenshot: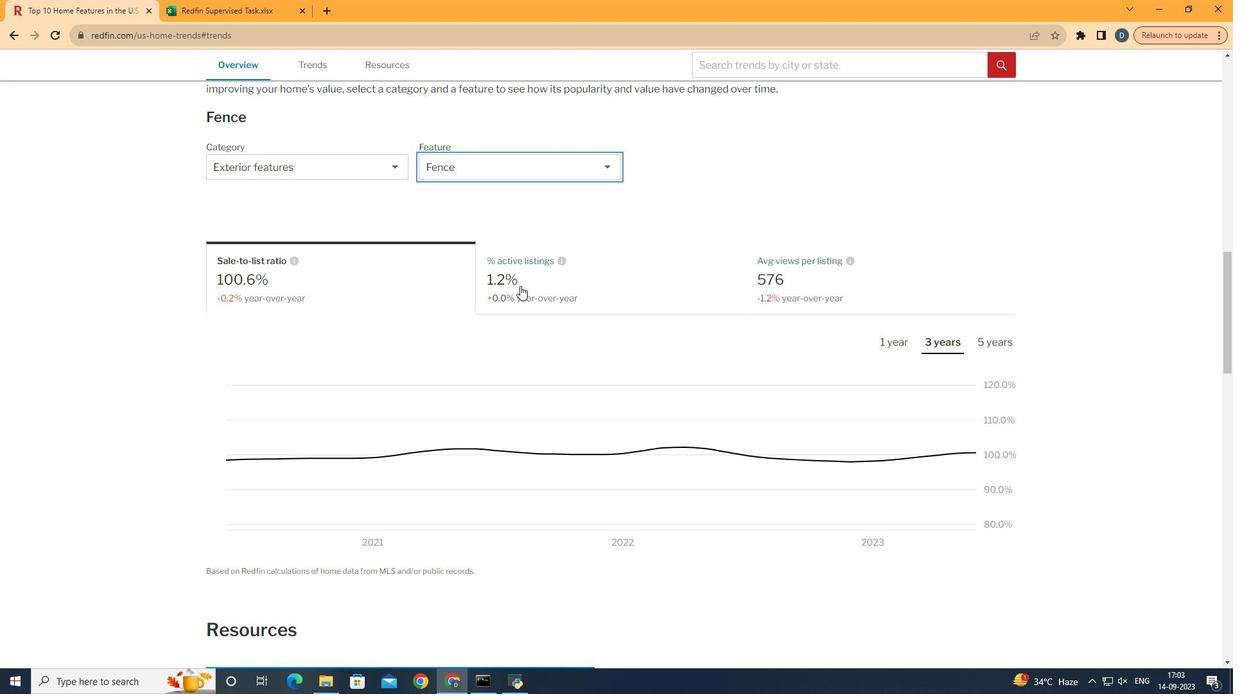 
Action: Mouse moved to (925, 289)
Screenshot: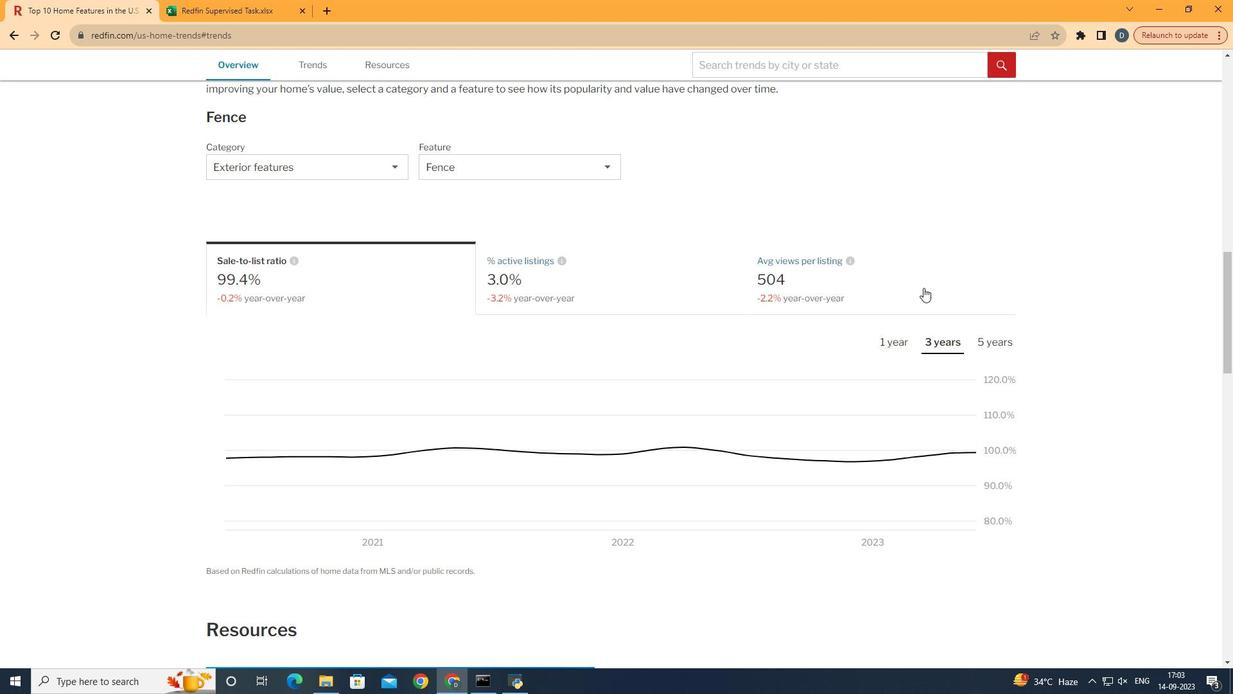 
Action: Mouse pressed left at (925, 289)
Screenshot: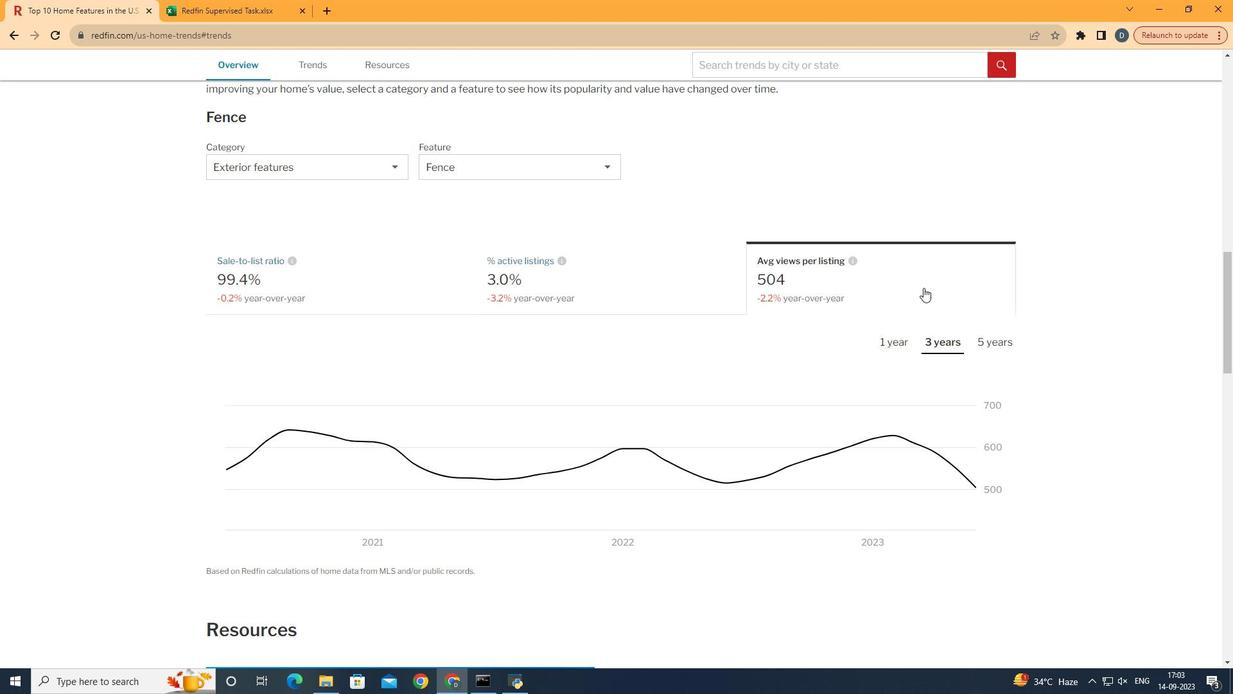 
Action: Mouse moved to (991, 345)
Screenshot: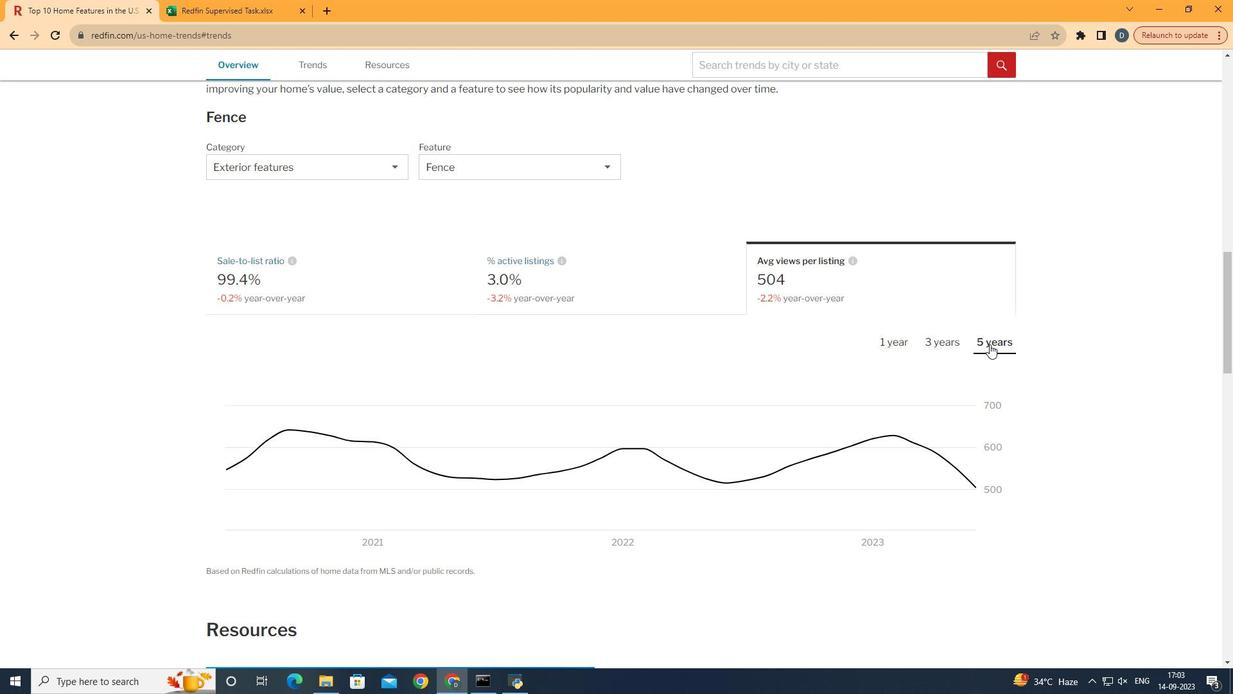 
Action: Mouse pressed left at (991, 345)
Screenshot: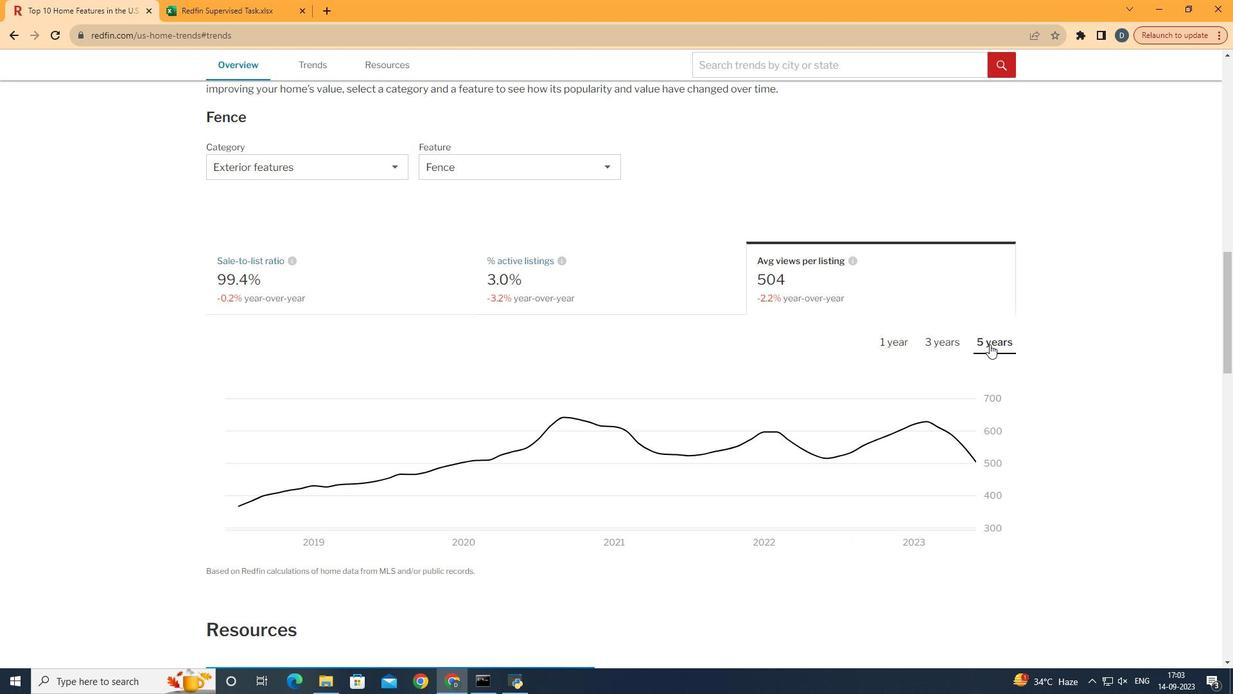 
